 Task: Find connections with filter location Datong with filter topic #coacheswith filter profile language Potuguese with filter current company Ontario Teachers' Pension Plan with filter school Dr Akhilesh Das Gupta Institute of Technology & Management with filter industry Retail Appliances, Electrical, and Electronic Equipment with filter service category Editing with filter keywords title Receptionist
Action: Mouse moved to (469, 63)
Screenshot: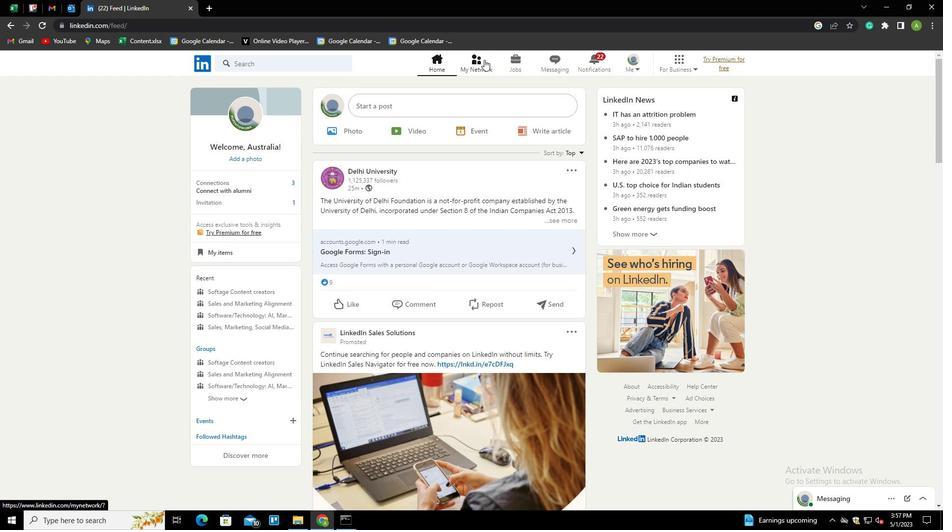 
Action: Mouse pressed left at (469, 63)
Screenshot: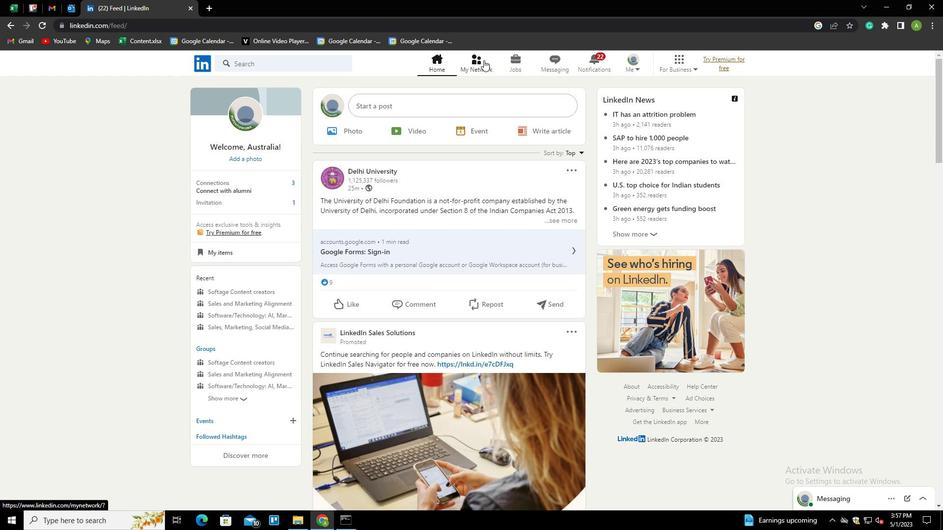 
Action: Mouse moved to (248, 112)
Screenshot: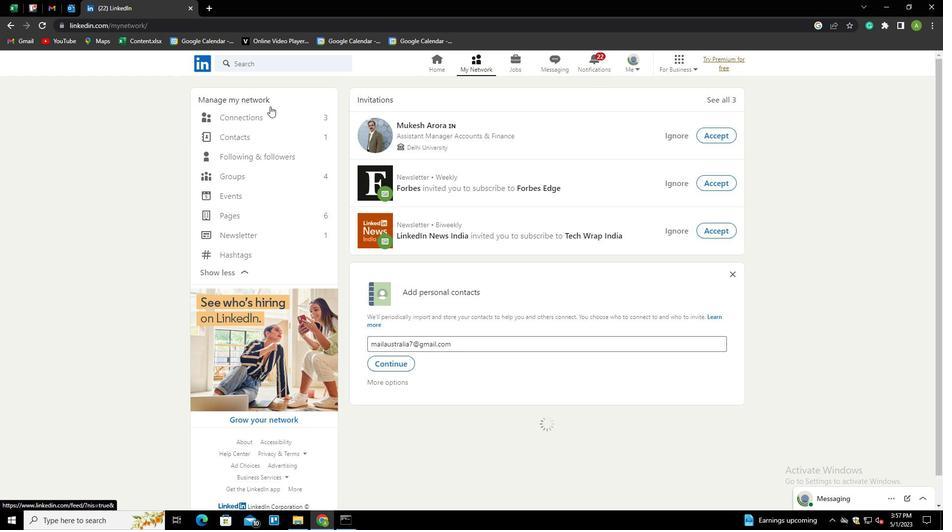 
Action: Mouse pressed left at (248, 112)
Screenshot: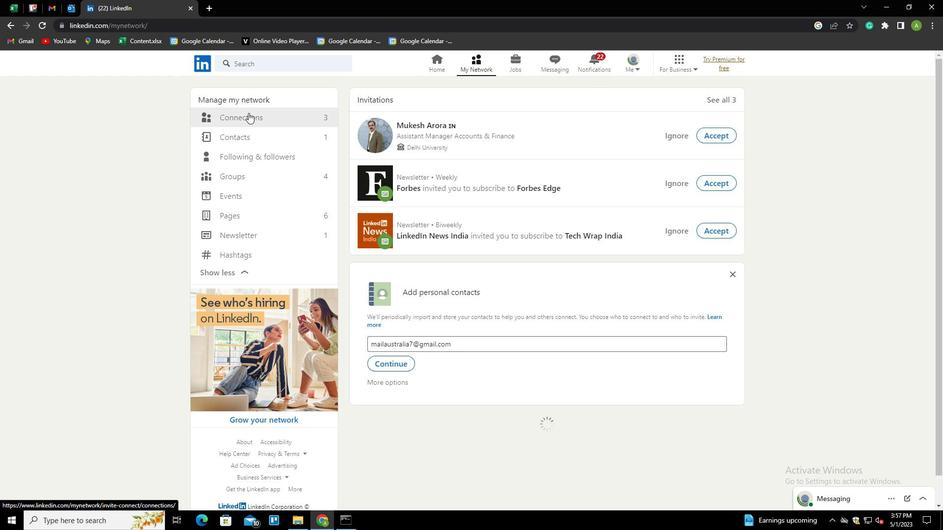 
Action: Mouse moved to (543, 118)
Screenshot: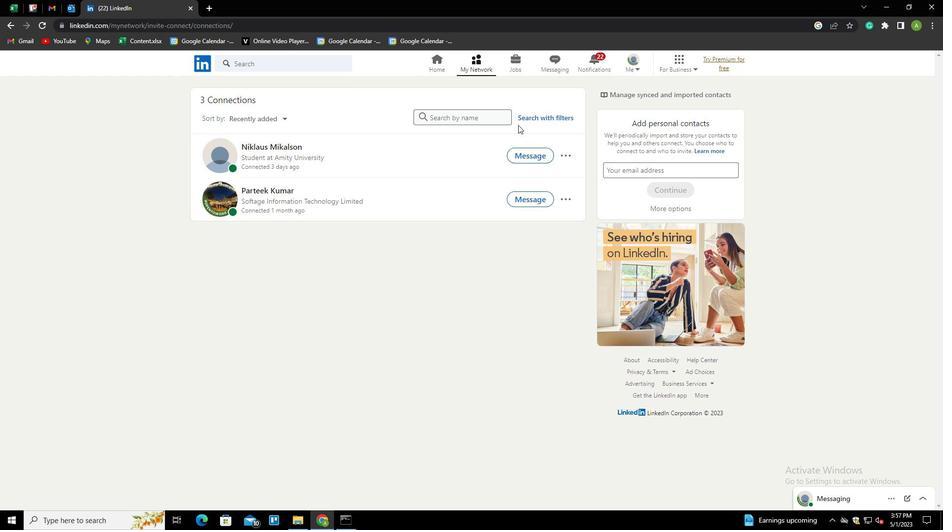 
Action: Mouse pressed left at (543, 118)
Screenshot: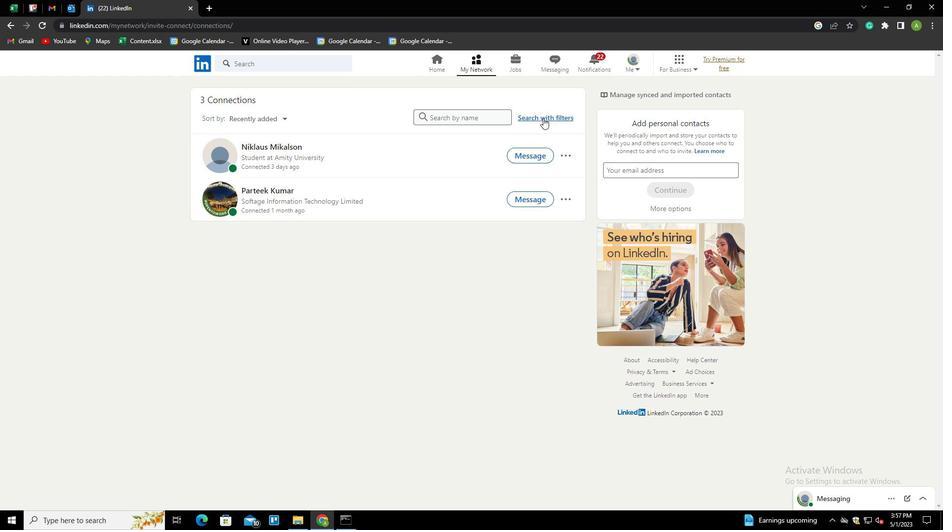 
Action: Mouse moved to (501, 89)
Screenshot: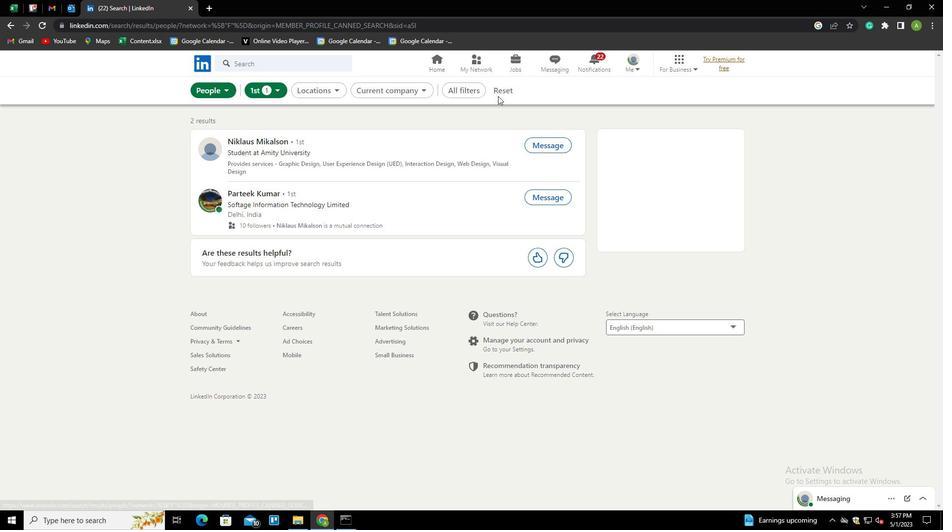 
Action: Mouse pressed left at (501, 89)
Screenshot: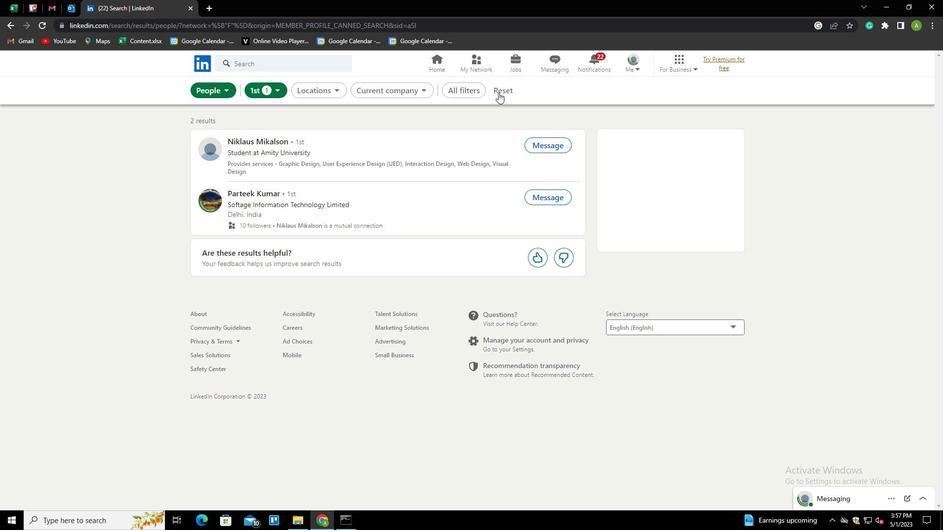 
Action: Mouse moved to (489, 90)
Screenshot: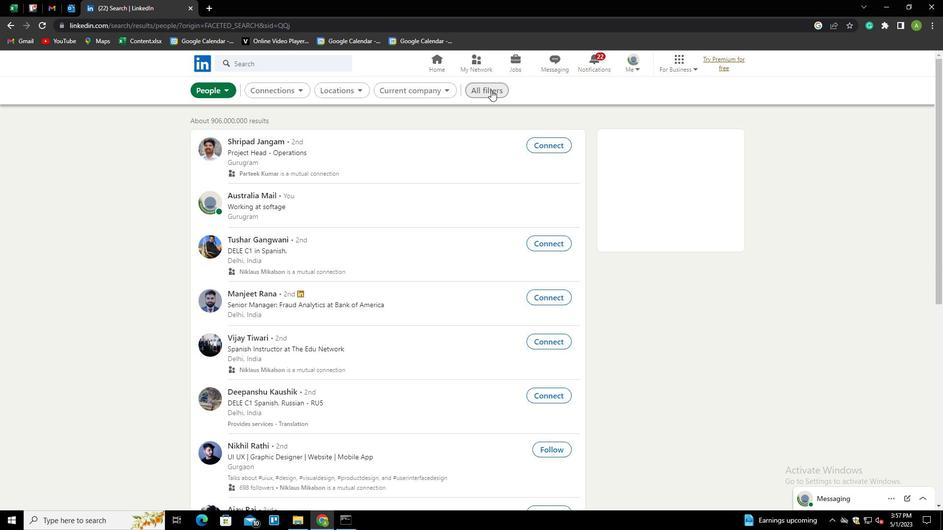 
Action: Mouse pressed left at (489, 90)
Screenshot: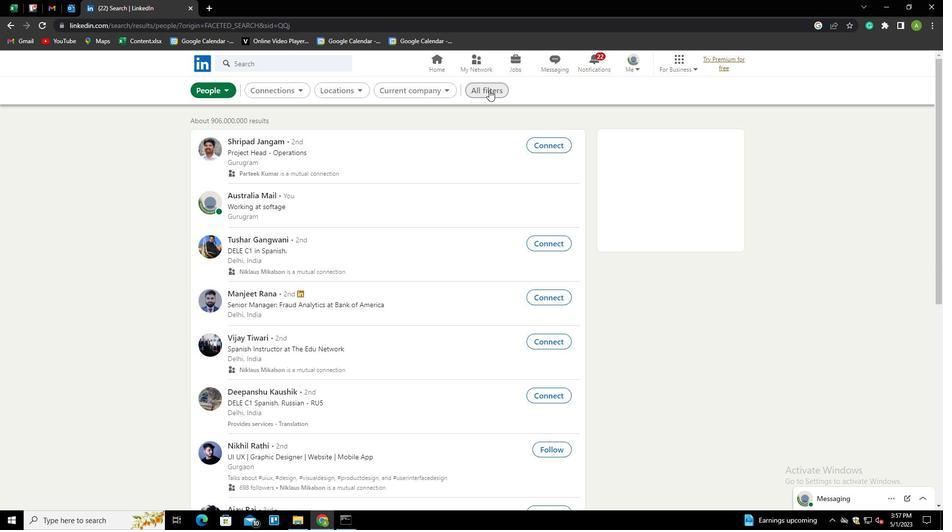 
Action: Mouse moved to (736, 213)
Screenshot: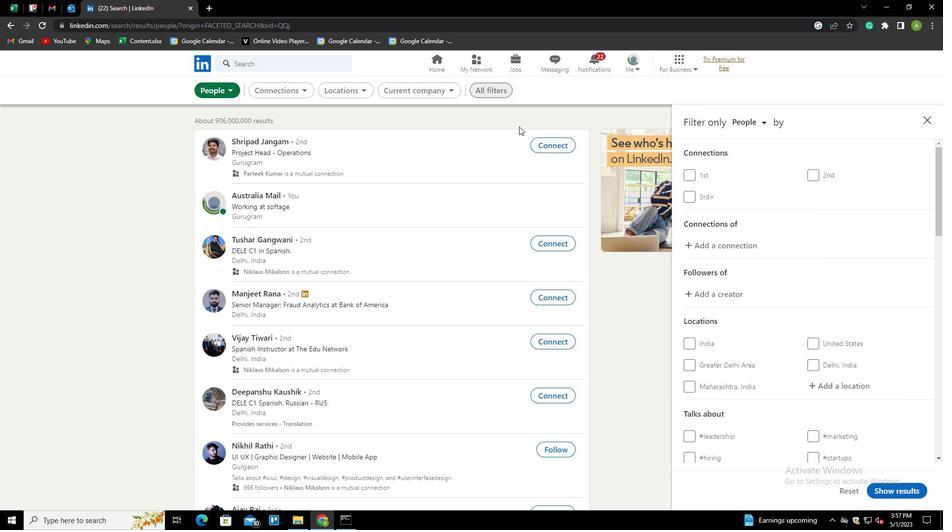 
Action: Mouse scrolled (736, 213) with delta (0, 0)
Screenshot: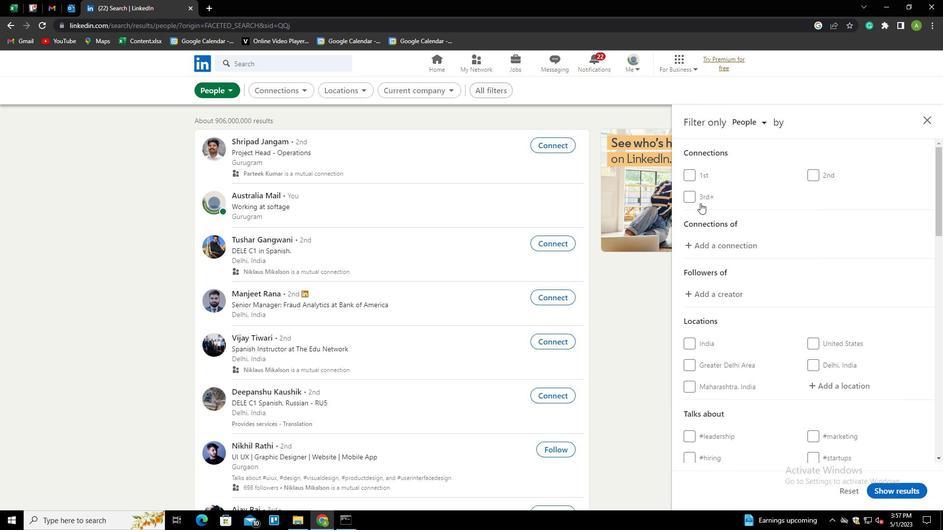 
Action: Mouse moved to (737, 214)
Screenshot: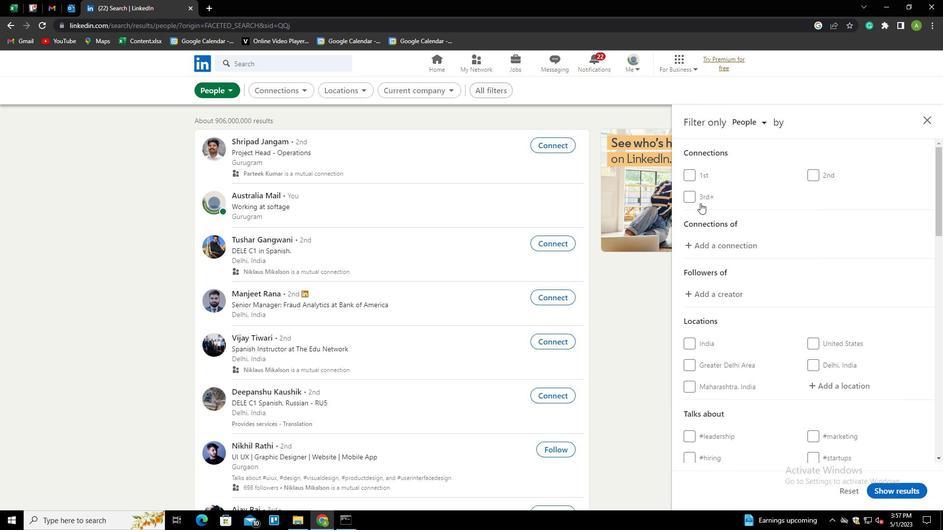 
Action: Mouse scrolled (737, 213) with delta (0, 0)
Screenshot: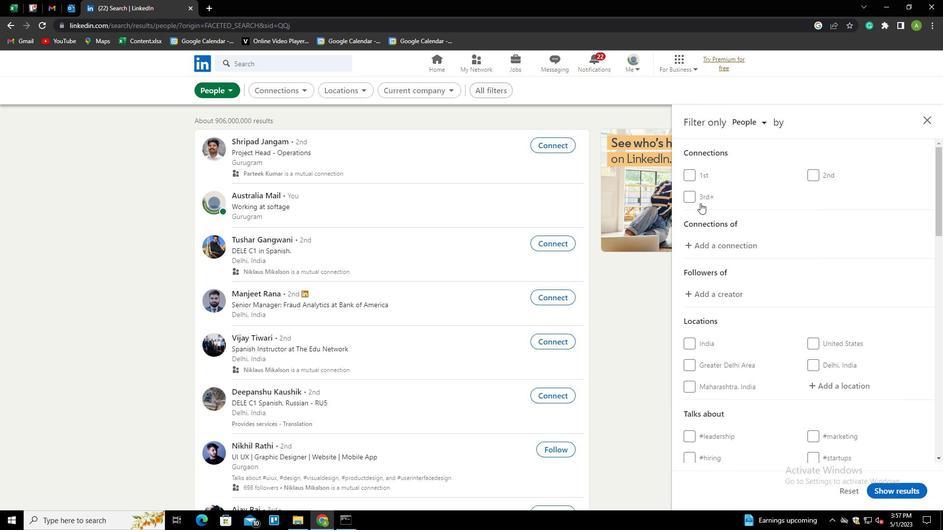 
Action: Mouse moved to (737, 214)
Screenshot: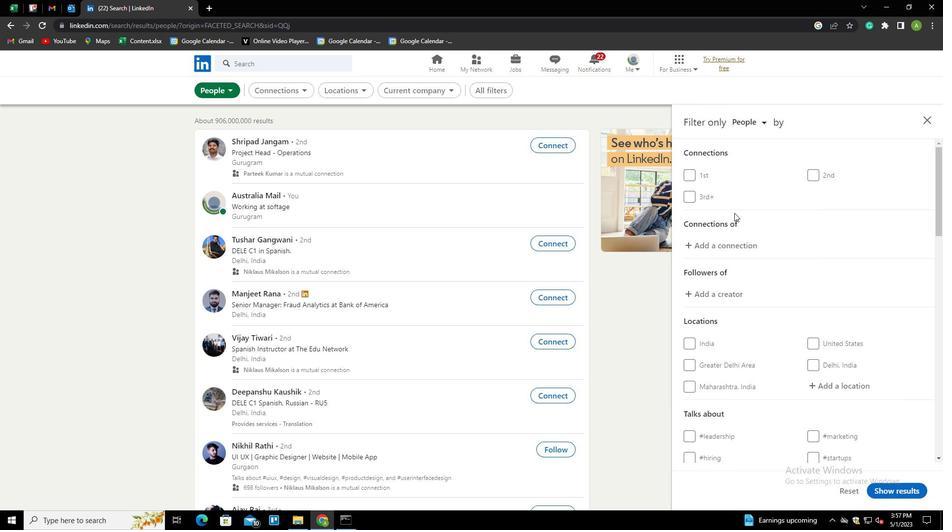 
Action: Mouse scrolled (737, 213) with delta (0, 0)
Screenshot: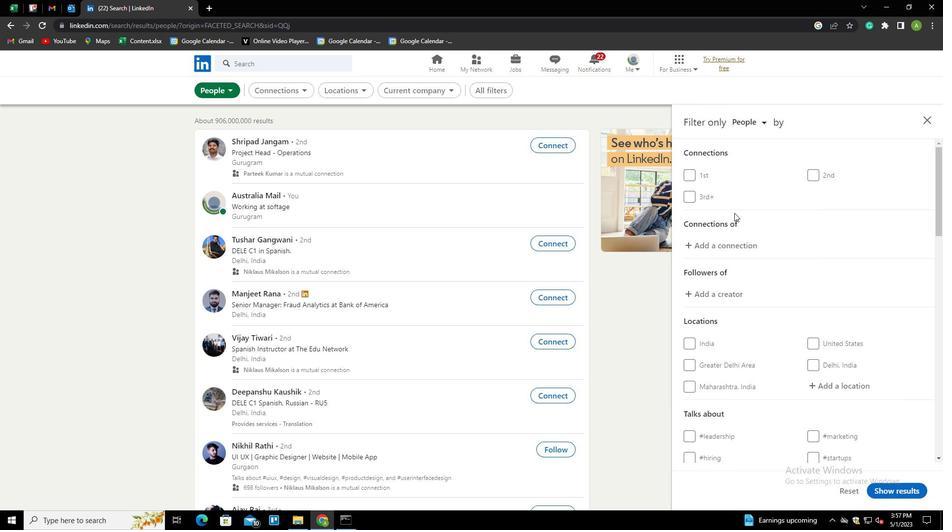 
Action: Mouse moved to (810, 240)
Screenshot: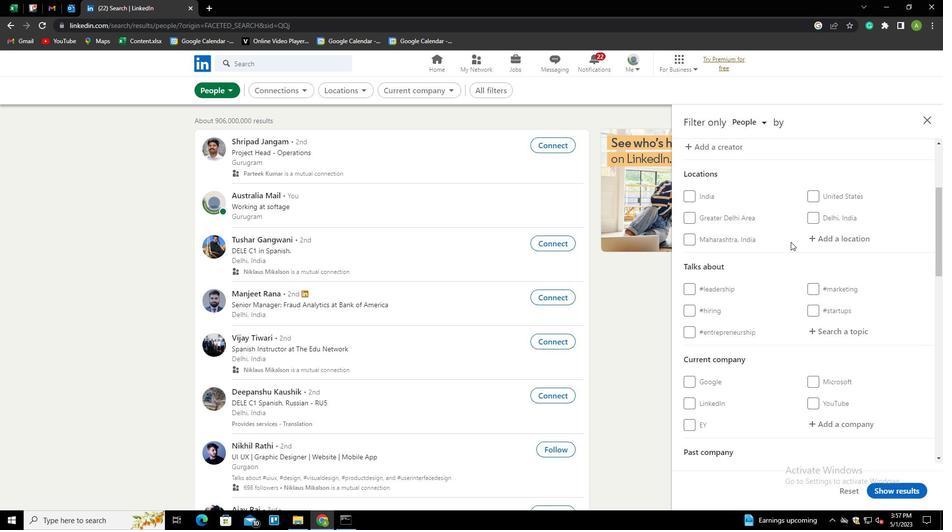 
Action: Mouse pressed left at (810, 240)
Screenshot: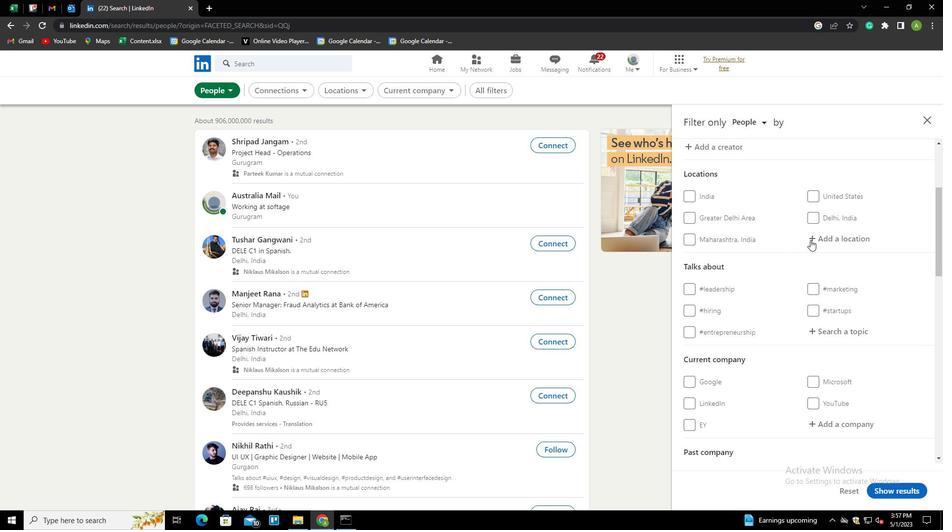 
Action: Mouse moved to (818, 238)
Screenshot: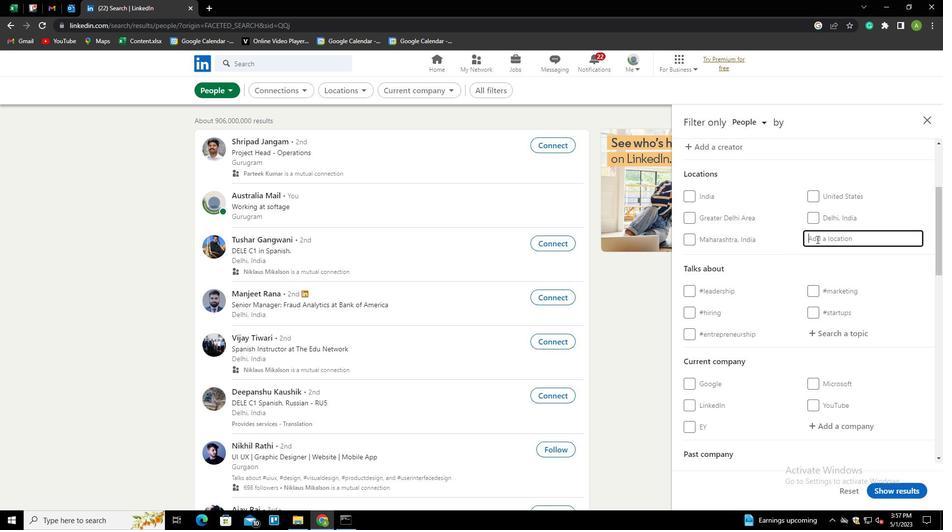 
Action: Mouse pressed left at (818, 238)
Screenshot: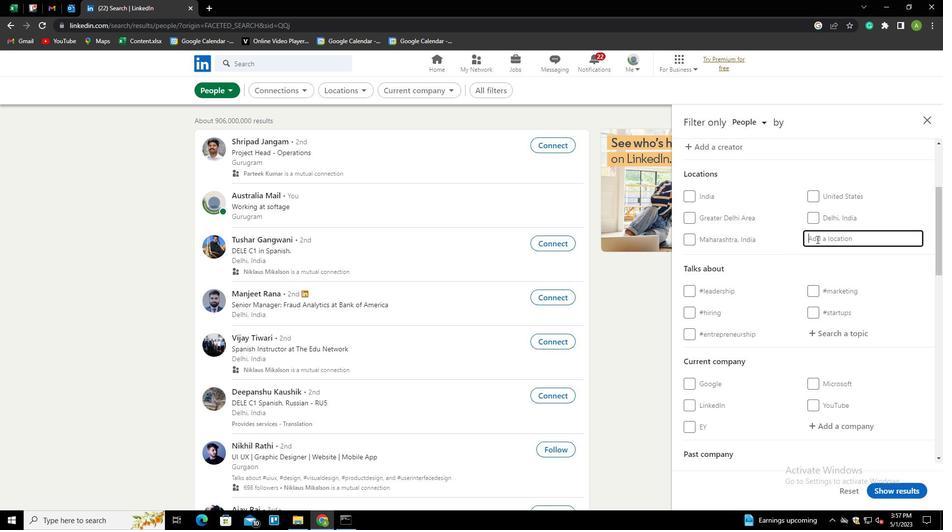 
Action: Mouse moved to (815, 237)
Screenshot: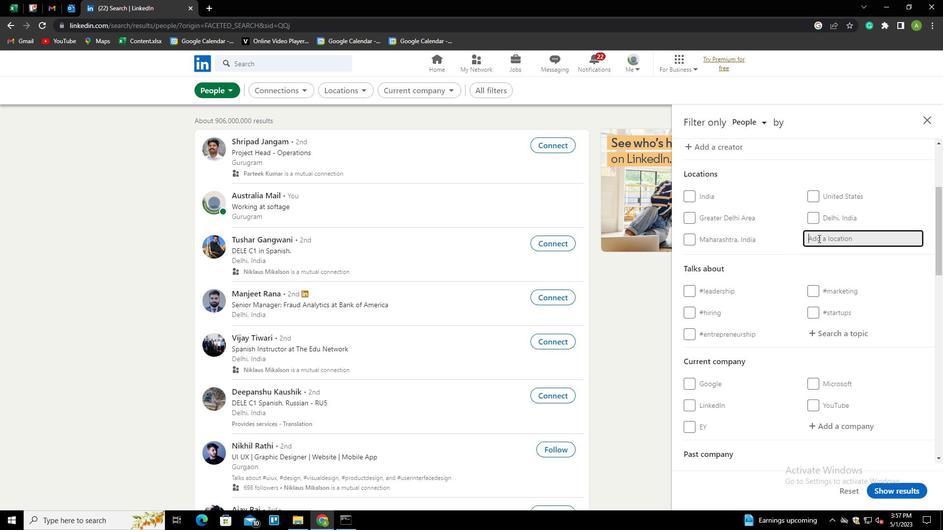 
Action: Key pressed <Key.shift>DATONG<Key.down><Key.enter>
Screenshot: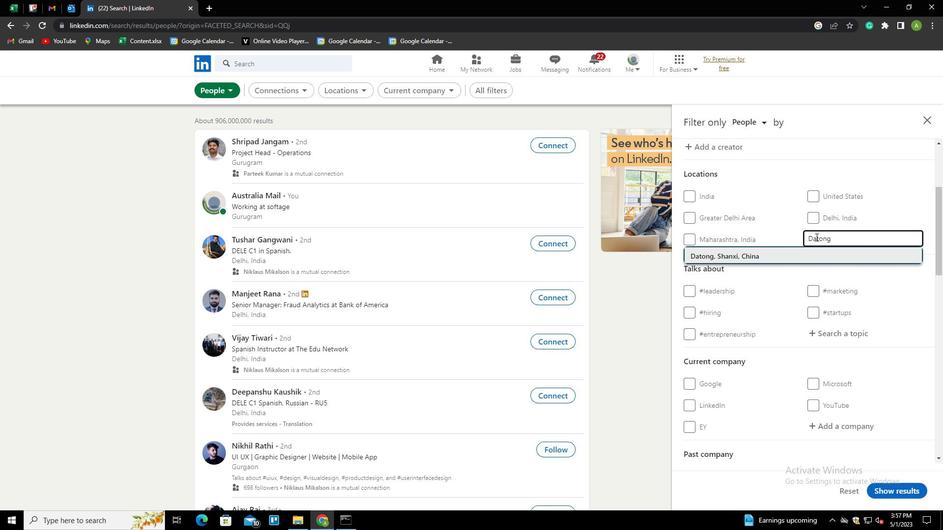 
Action: Mouse moved to (814, 238)
Screenshot: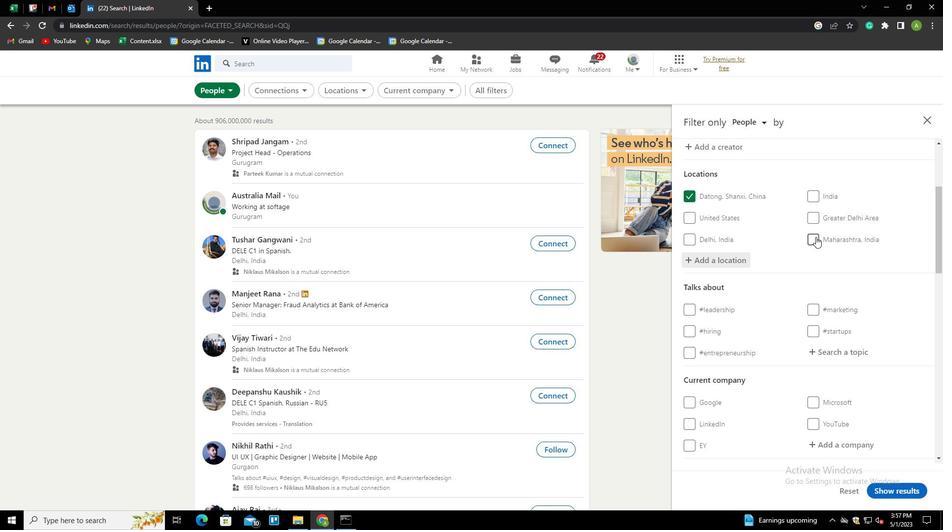 
Action: Mouse scrolled (814, 237) with delta (0, 0)
Screenshot: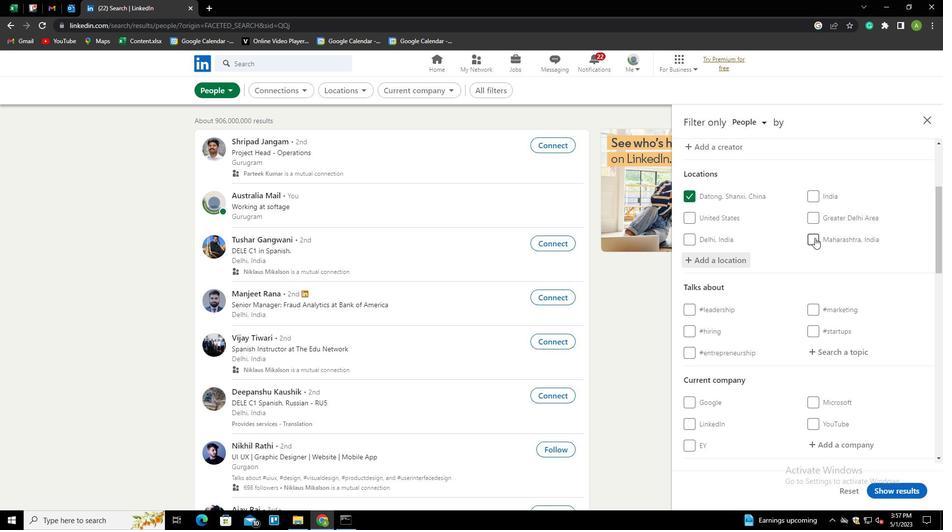 
Action: Mouse scrolled (814, 237) with delta (0, 0)
Screenshot: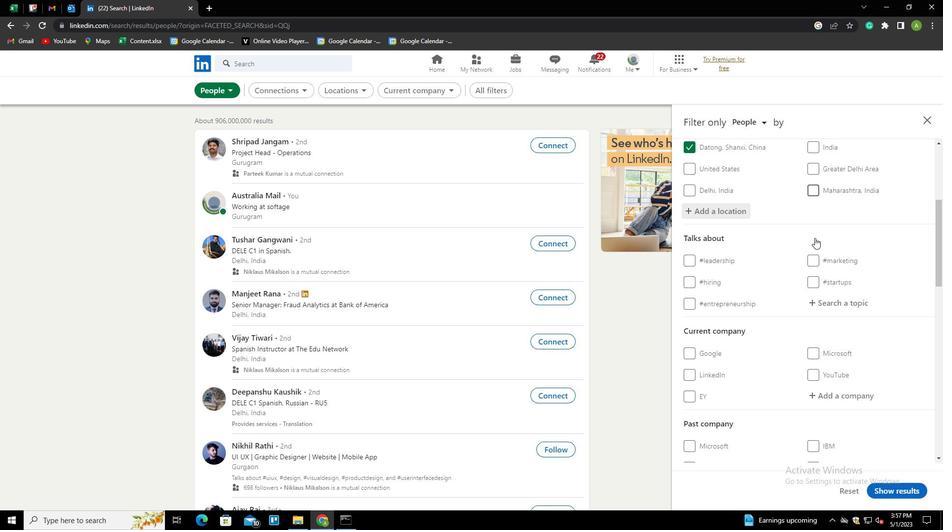 
Action: Mouse moved to (826, 253)
Screenshot: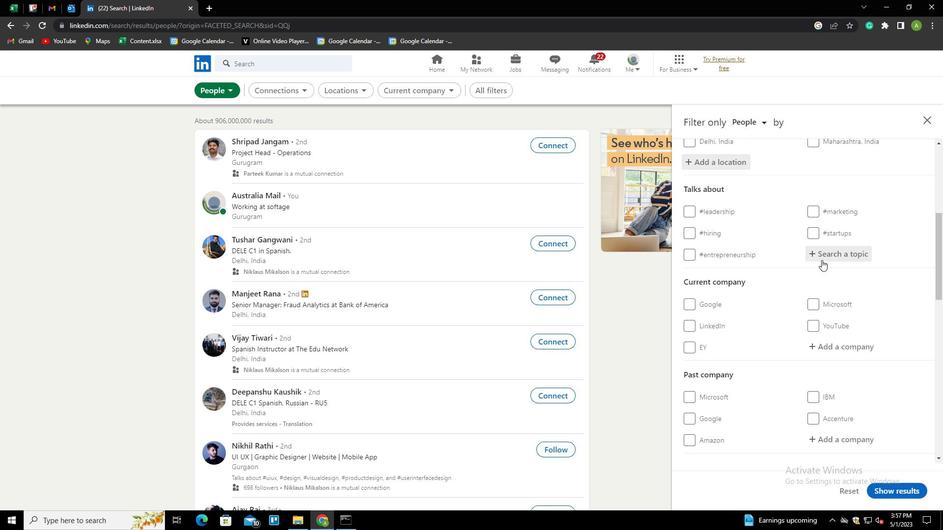 
Action: Mouse pressed left at (826, 253)
Screenshot: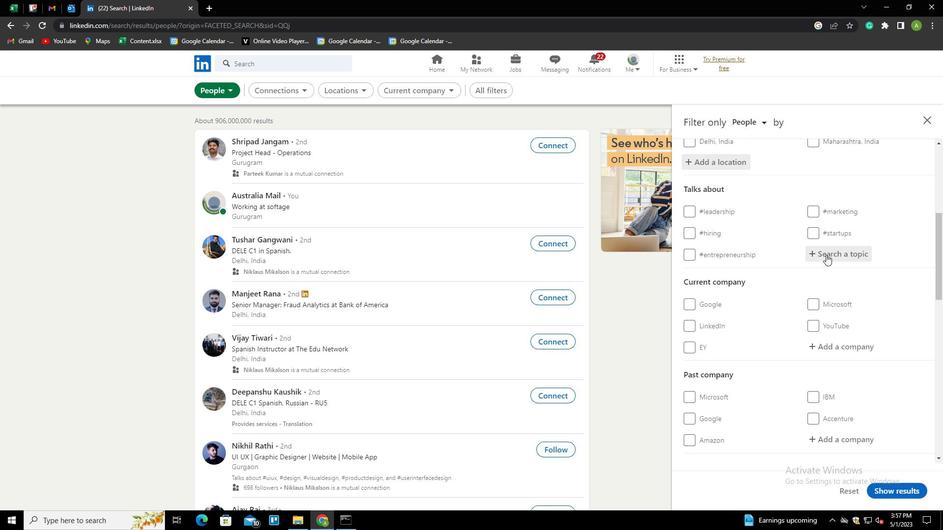 
Action: Mouse moved to (826, 253)
Screenshot: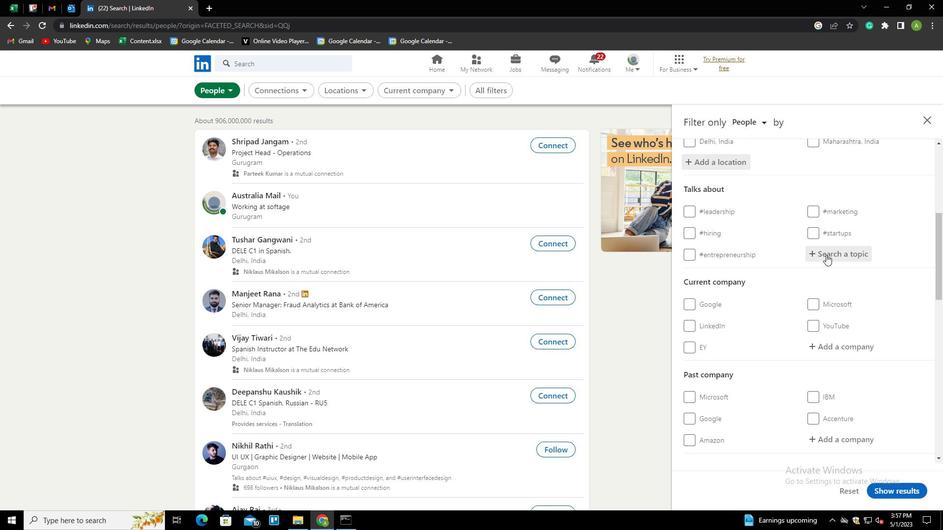 
Action: Key pressed COACHES<Key.down><Key.enter>
Screenshot: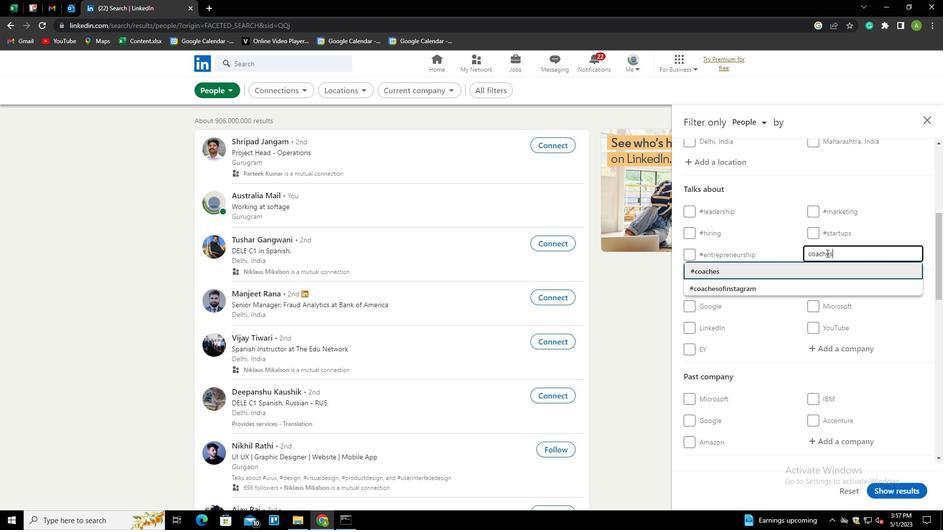 
Action: Mouse scrolled (826, 252) with delta (0, 0)
Screenshot: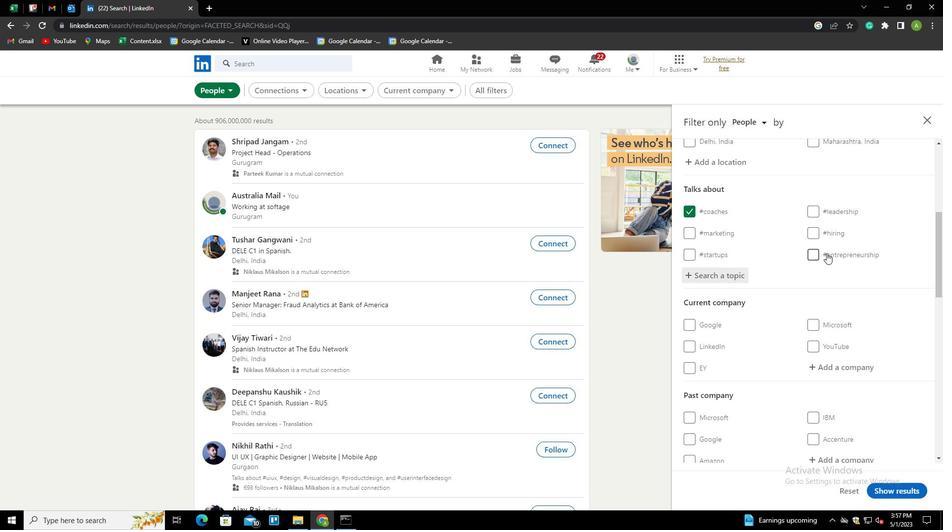 
Action: Mouse scrolled (826, 252) with delta (0, 0)
Screenshot: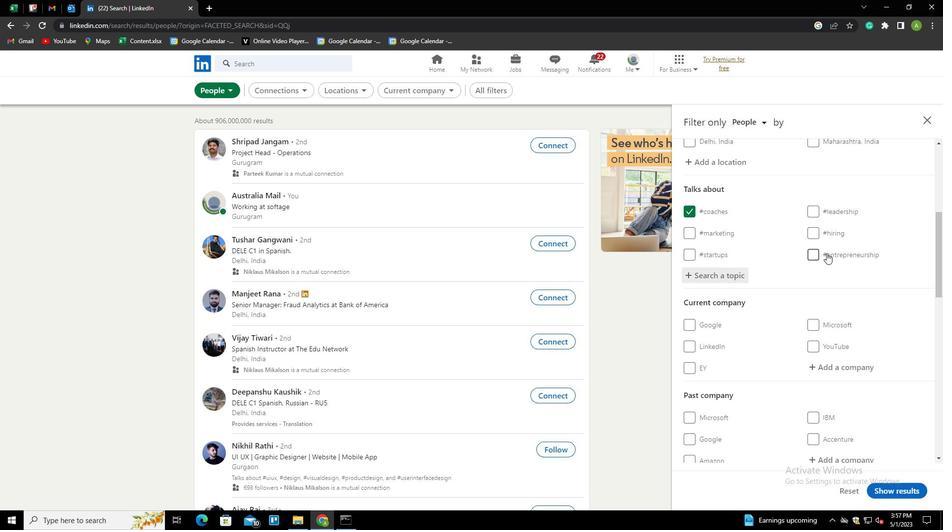 
Action: Mouse scrolled (826, 252) with delta (0, 0)
Screenshot: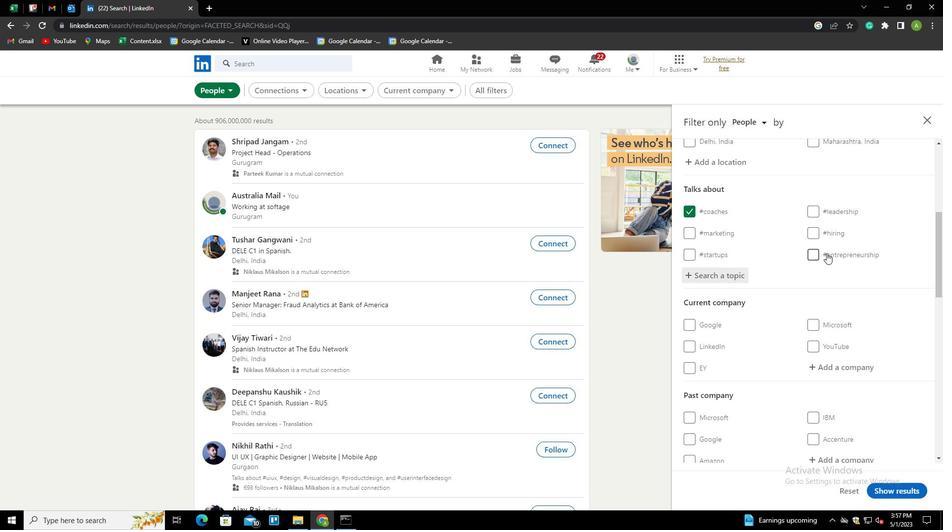 
Action: Mouse scrolled (826, 252) with delta (0, 0)
Screenshot: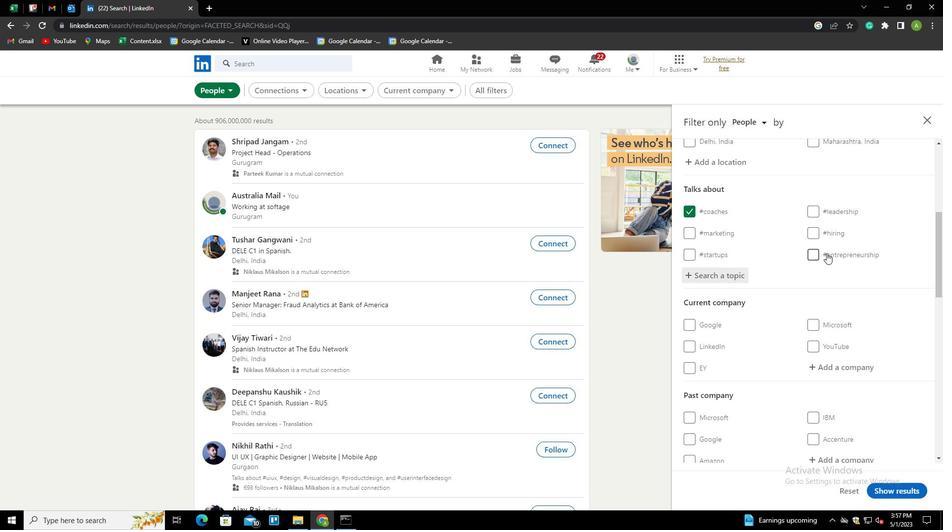 
Action: Mouse scrolled (826, 252) with delta (0, 0)
Screenshot: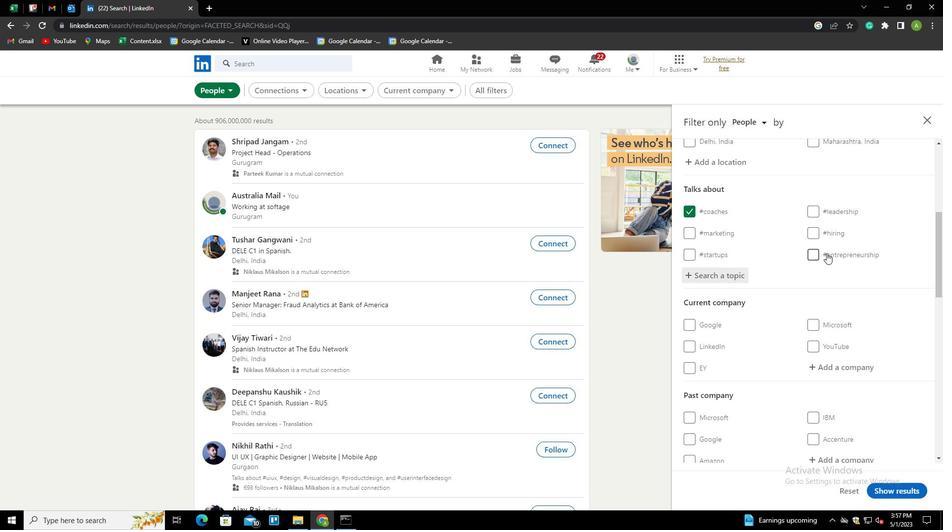 
Action: Mouse scrolled (826, 252) with delta (0, 0)
Screenshot: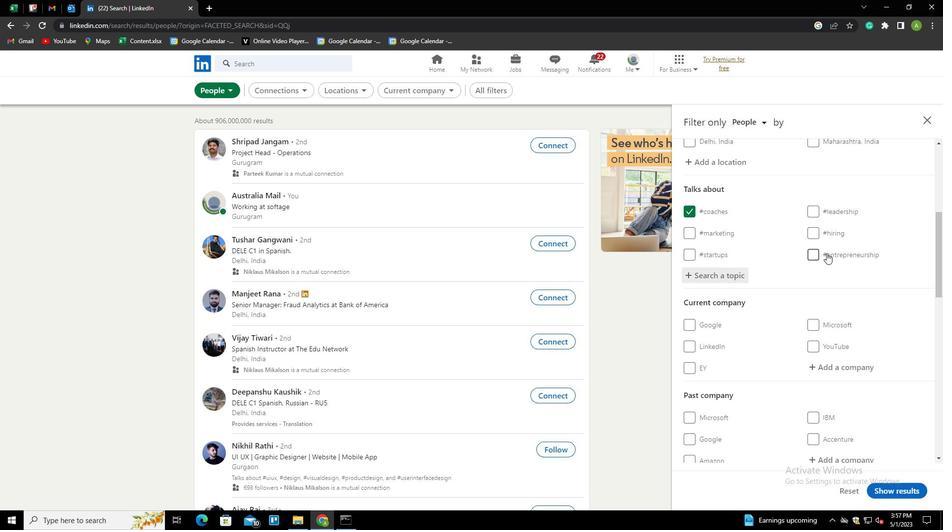 
Action: Mouse scrolled (826, 252) with delta (0, 0)
Screenshot: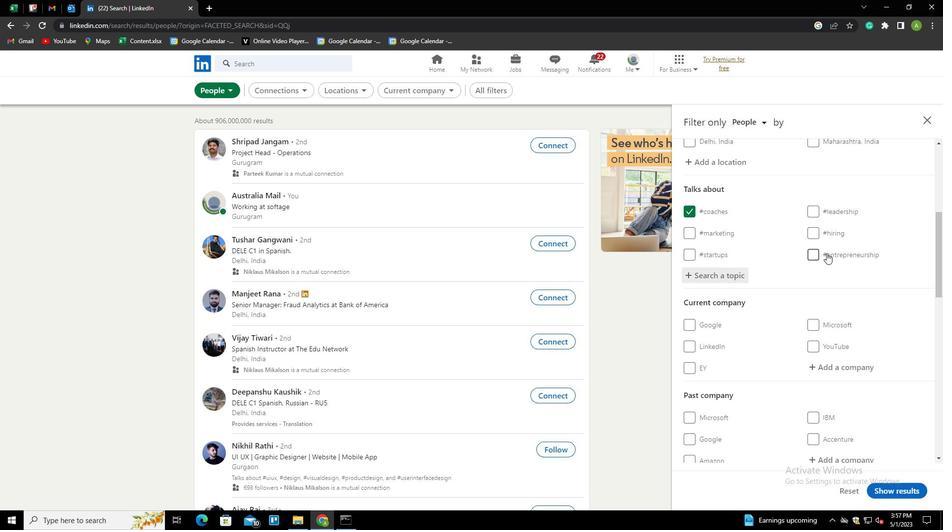 
Action: Mouse moved to (813, 401)
Screenshot: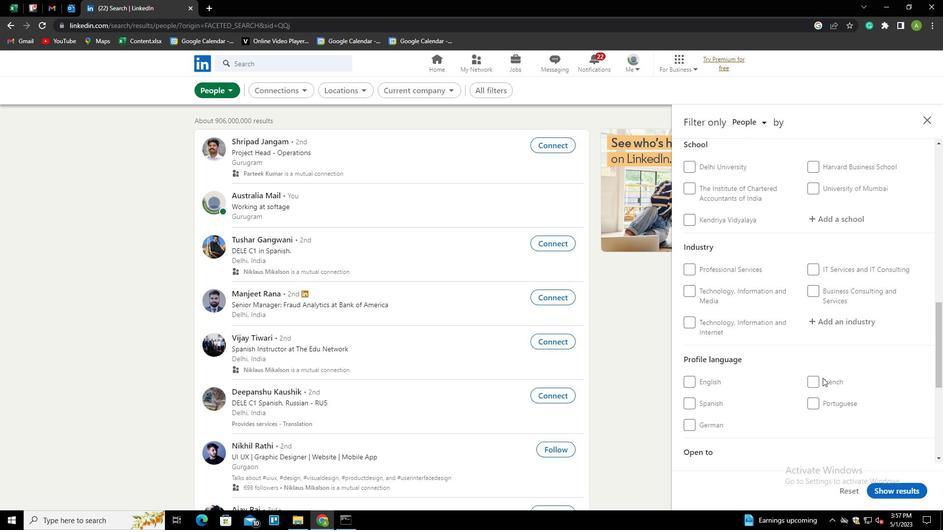
Action: Mouse pressed left at (813, 401)
Screenshot: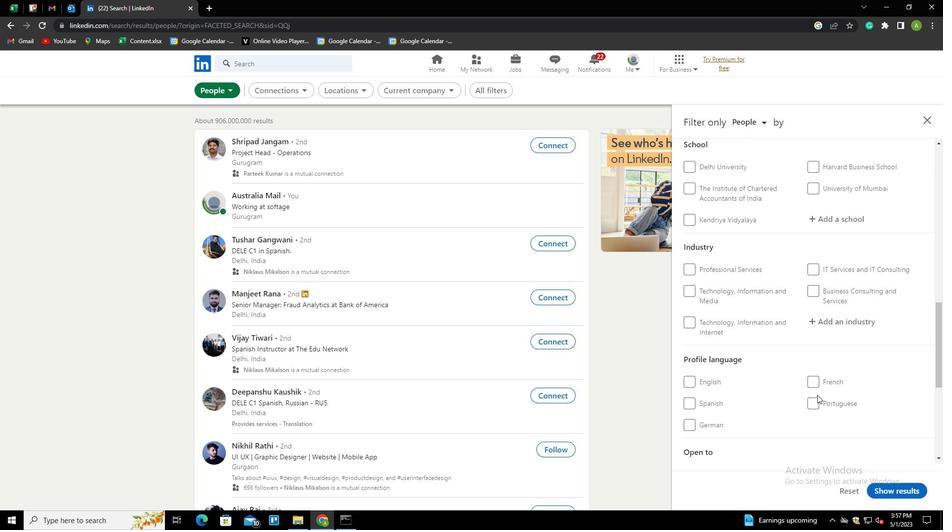 
Action: Mouse moved to (864, 361)
Screenshot: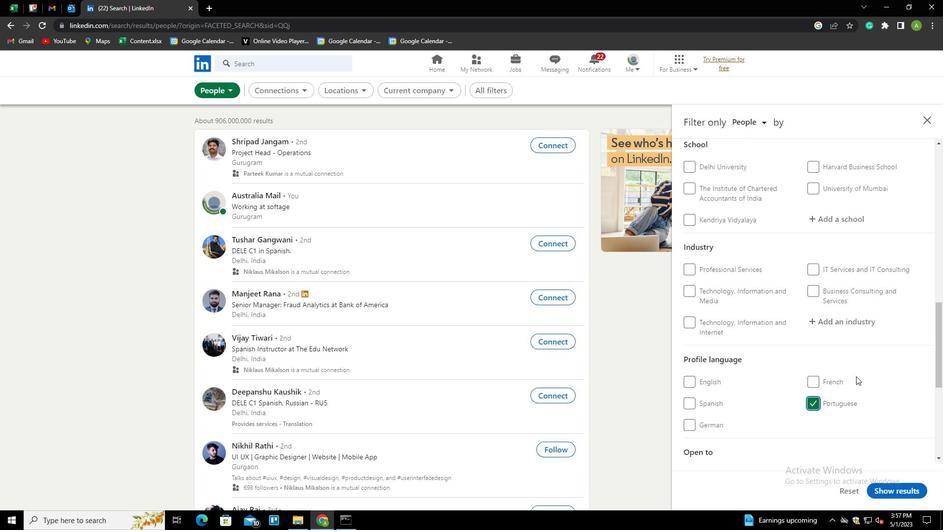 
Action: Mouse scrolled (864, 361) with delta (0, 0)
Screenshot: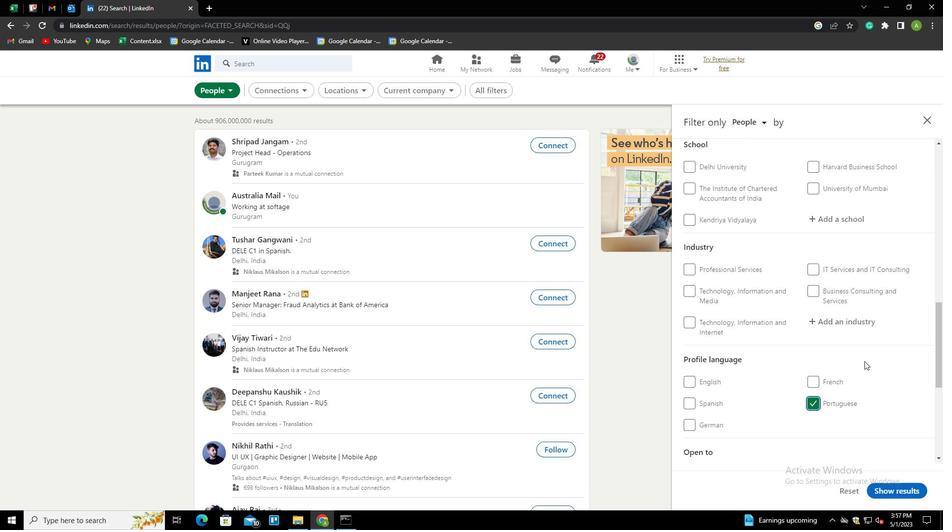 
Action: Mouse scrolled (864, 361) with delta (0, 0)
Screenshot: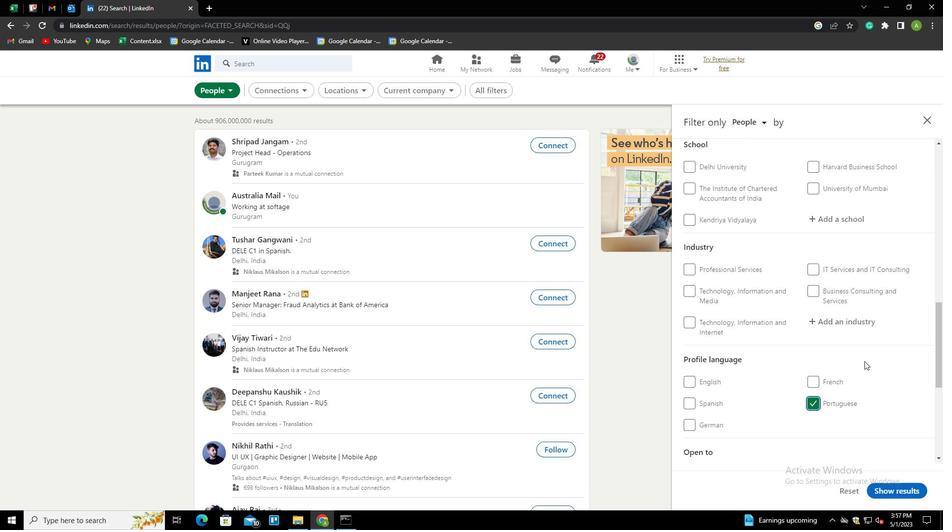 
Action: Mouse scrolled (864, 361) with delta (0, 0)
Screenshot: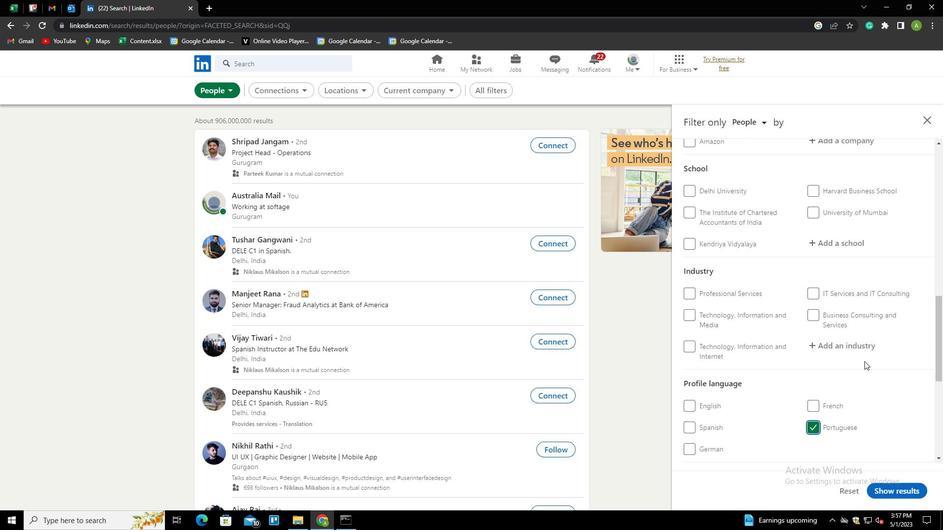
Action: Mouse scrolled (864, 361) with delta (0, 0)
Screenshot: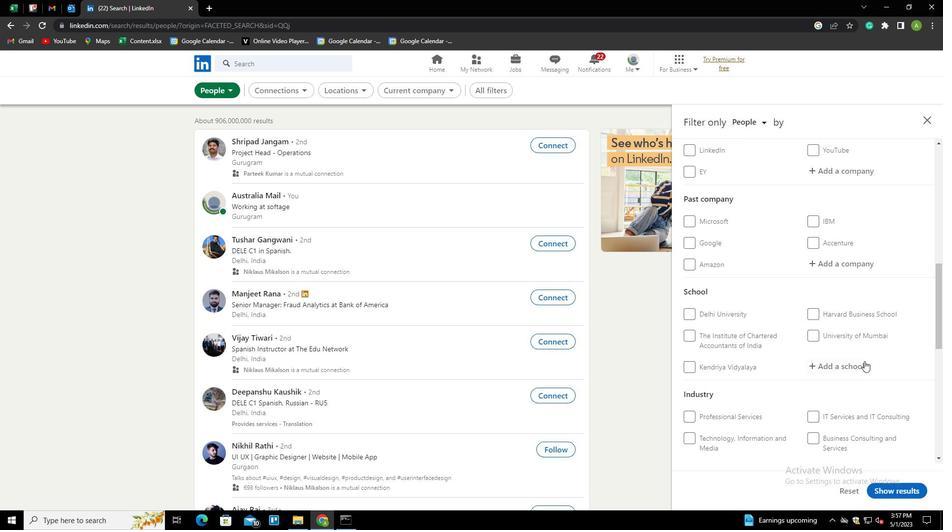 
Action: Mouse scrolled (864, 361) with delta (0, 0)
Screenshot: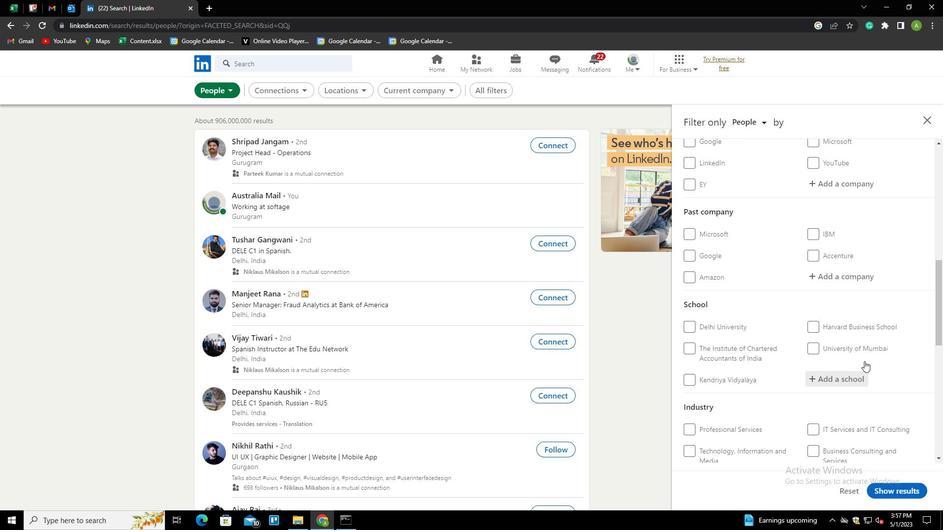 
Action: Mouse scrolled (864, 361) with delta (0, 0)
Screenshot: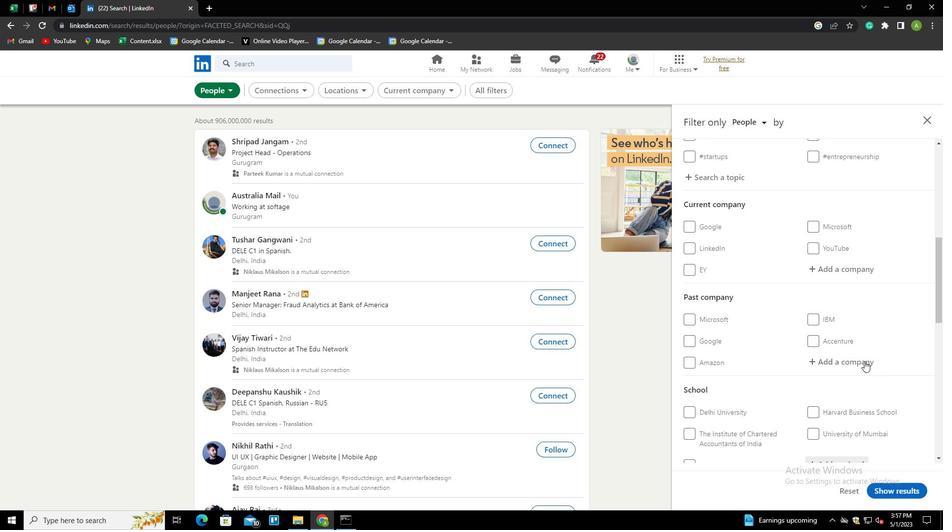 
Action: Mouse moved to (836, 318)
Screenshot: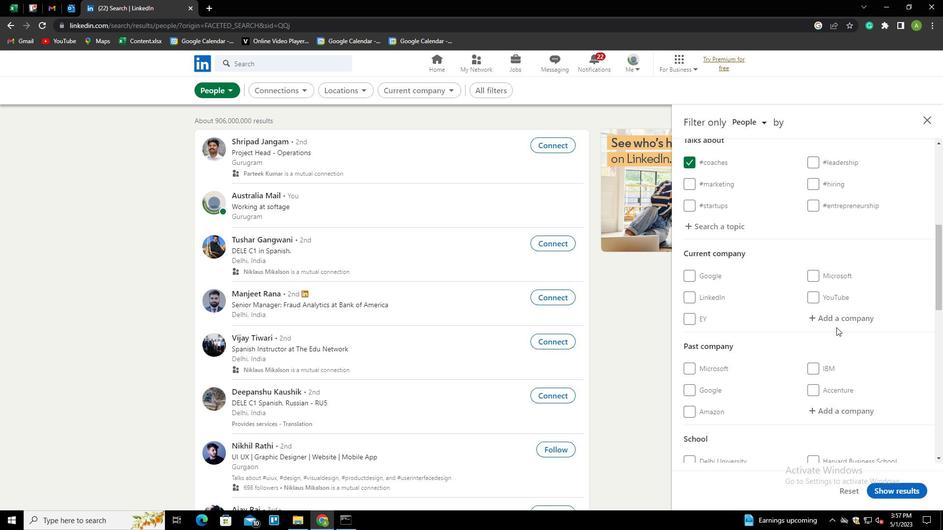 
Action: Mouse pressed left at (836, 318)
Screenshot: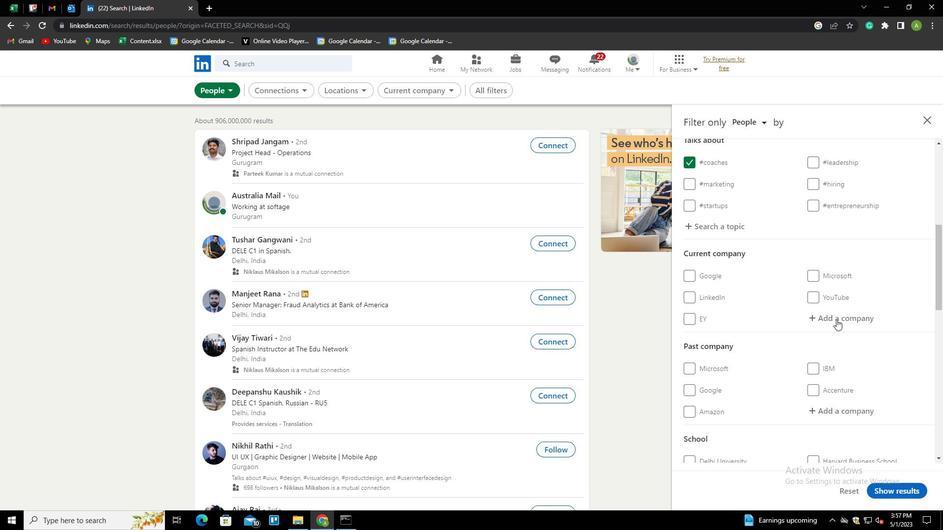 
Action: Key pressed <Key.shift>ONTARIO<Key.down><Key.enter>
Screenshot: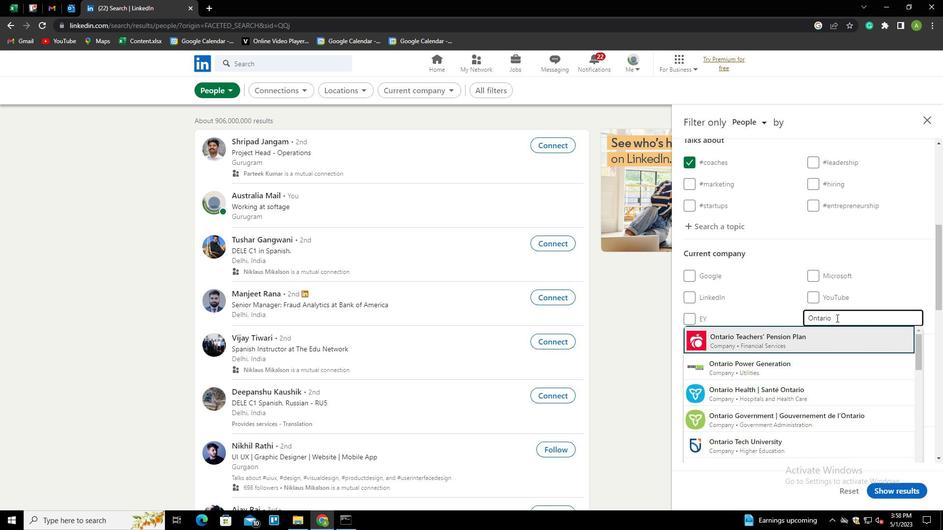 
Action: Mouse scrolled (836, 317) with delta (0, 0)
Screenshot: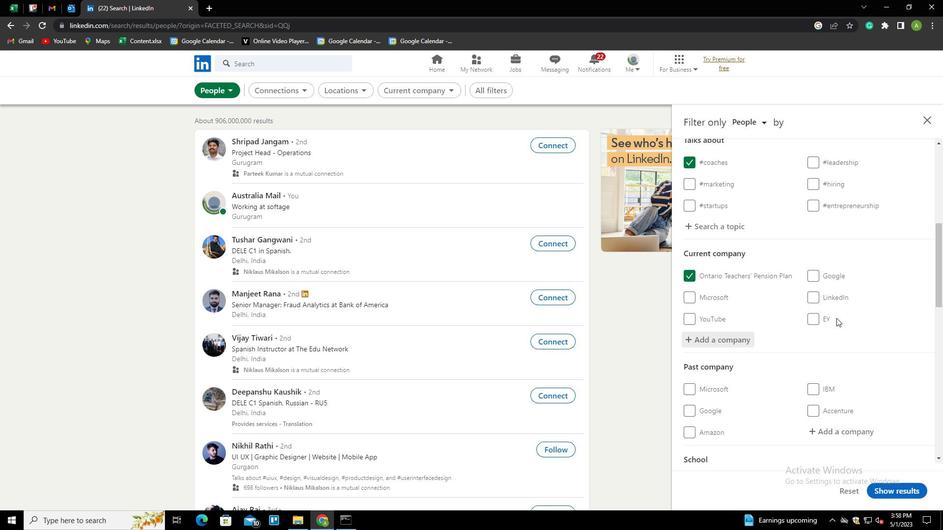 
Action: Mouse scrolled (836, 317) with delta (0, 0)
Screenshot: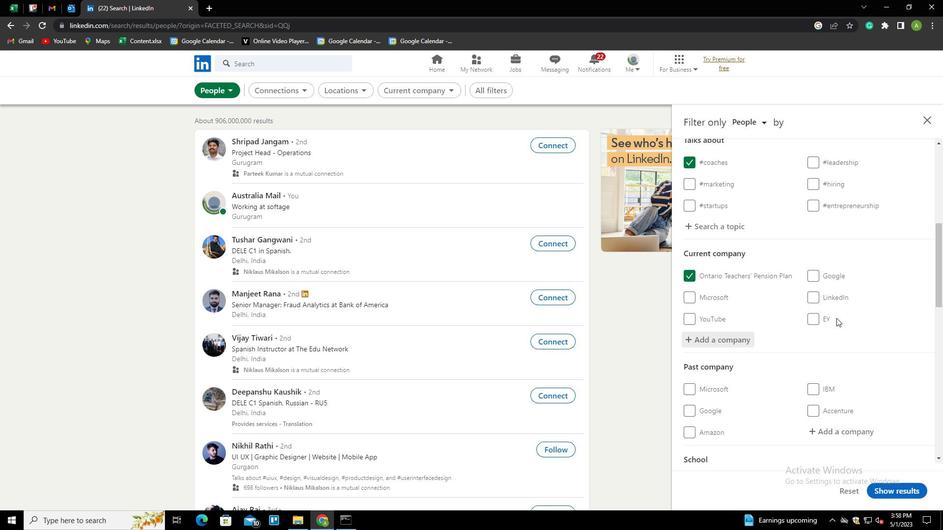 
Action: Mouse scrolled (836, 317) with delta (0, 0)
Screenshot: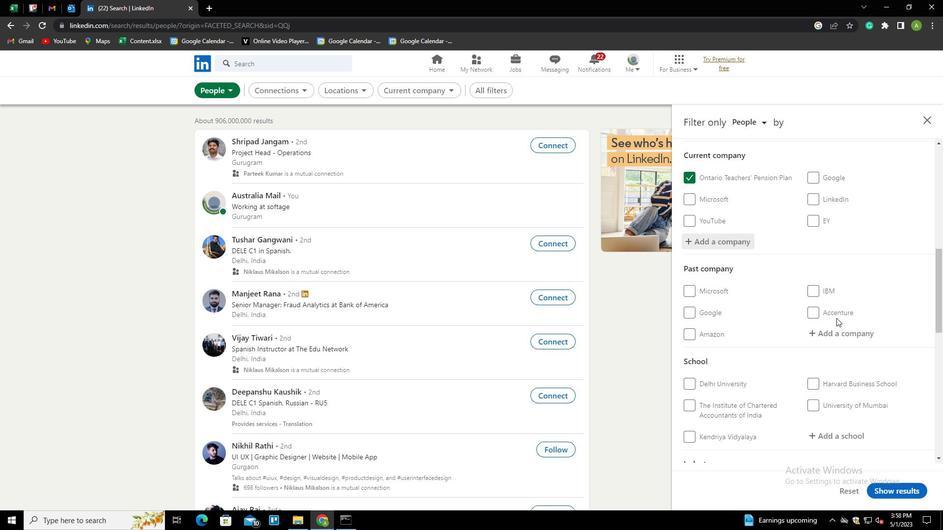 
Action: Mouse scrolled (836, 317) with delta (0, 0)
Screenshot: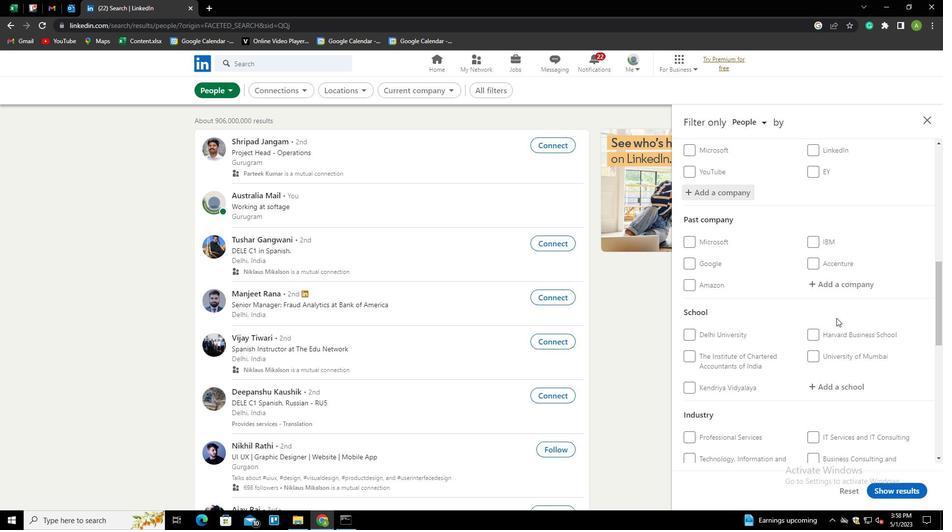 
Action: Mouse moved to (835, 337)
Screenshot: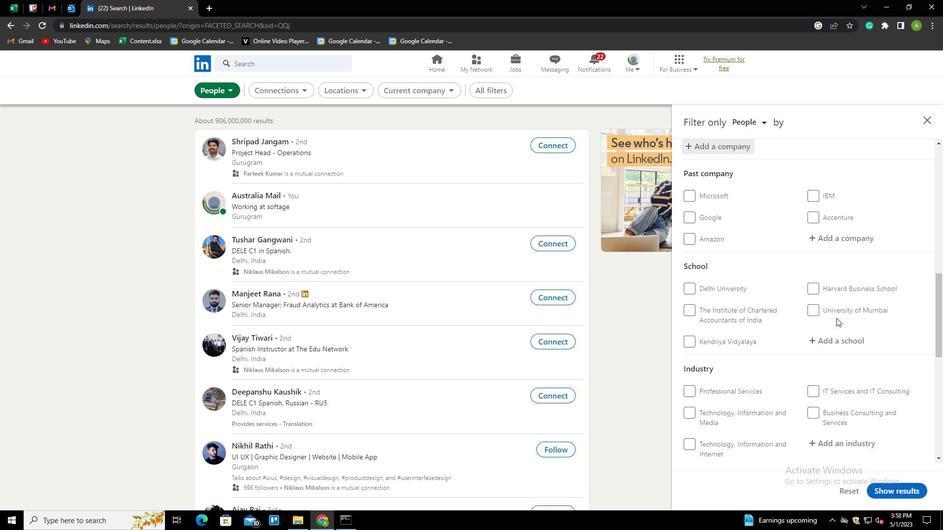 
Action: Mouse pressed left at (835, 337)
Screenshot: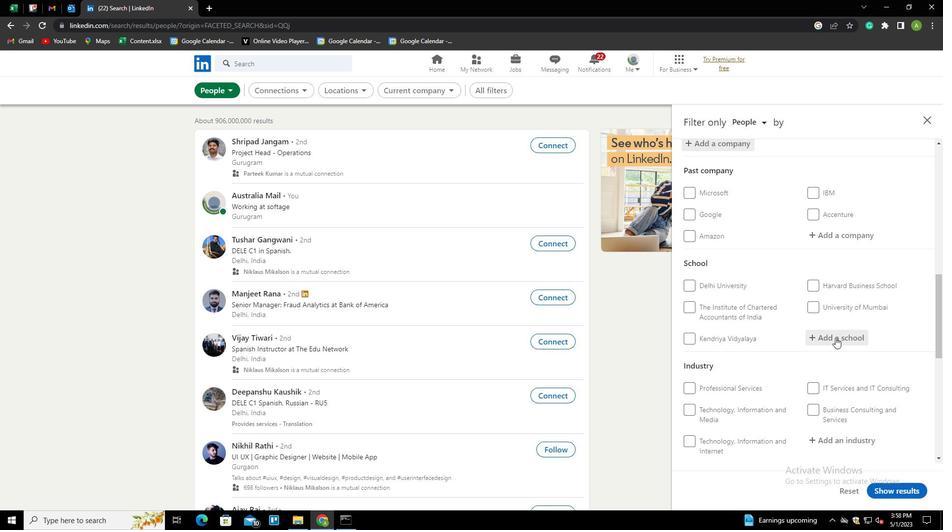 
Action: Mouse pressed left at (835, 337)
Screenshot: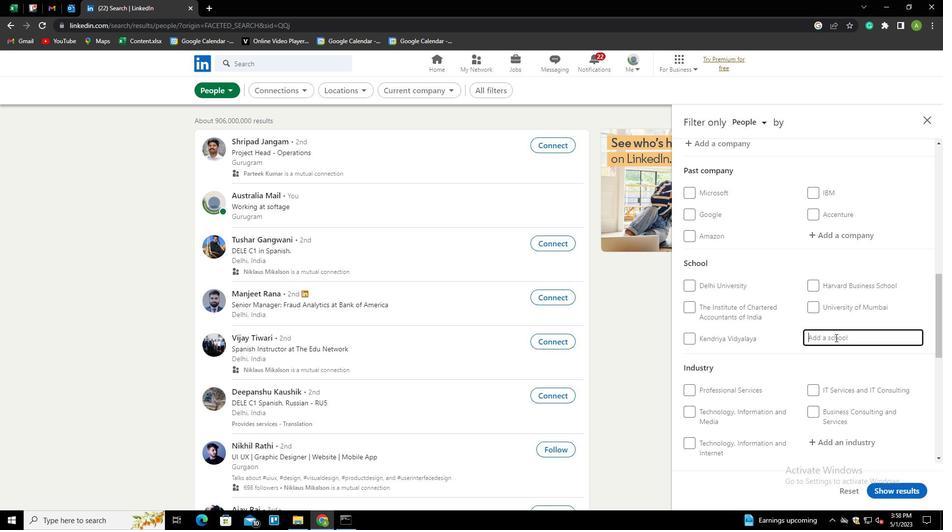 
Action: Mouse moved to (835, 337)
Screenshot: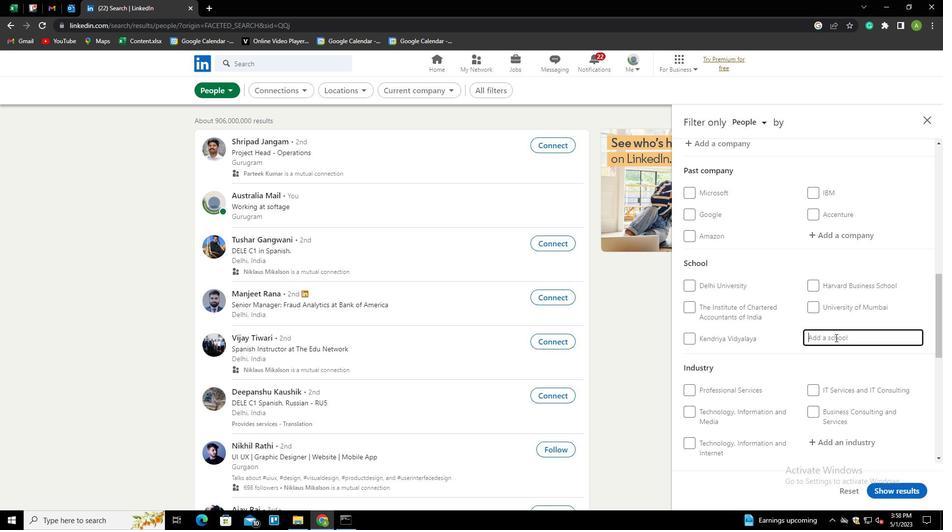 
Action: Key pressed <Key.shift><Key.shift><Key.shift><Key.shift><Key.shift><Key.shift><Key.shift><Key.shift>DR<Key.space><Key.shift>AK<Key.down><Key.enter>
Screenshot: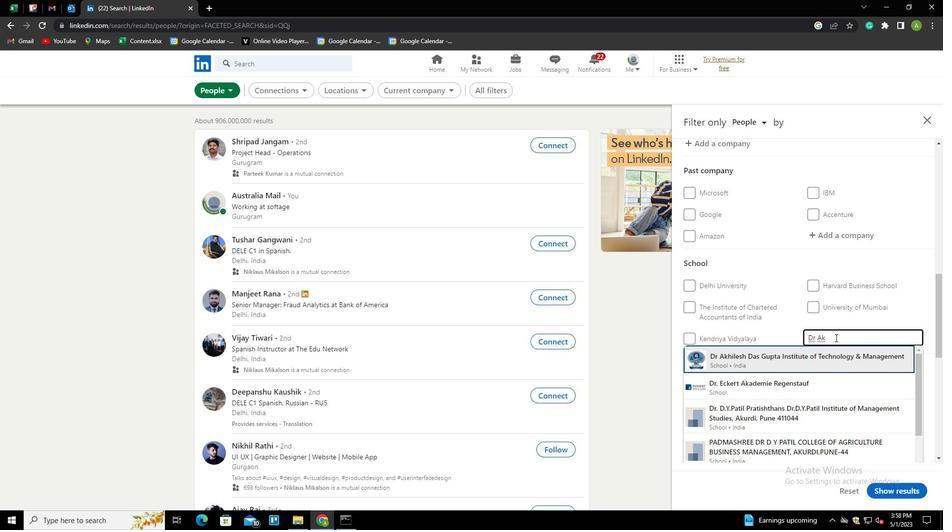 
Action: Mouse moved to (795, 318)
Screenshot: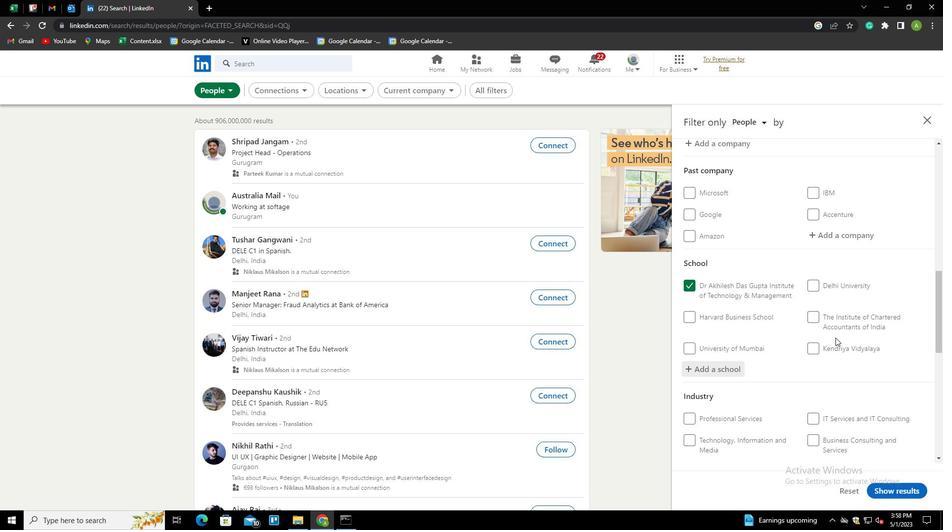 
Action: Mouse scrolled (795, 317) with delta (0, 0)
Screenshot: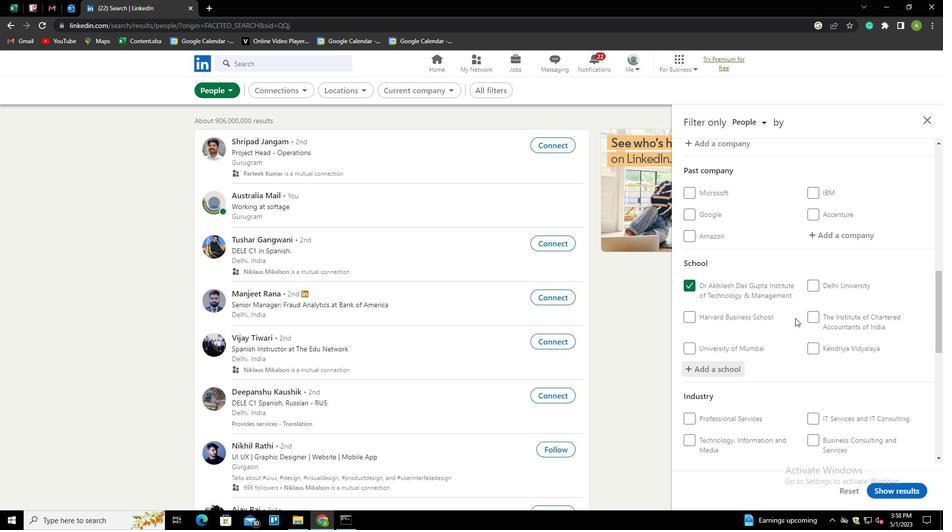 
Action: Mouse scrolled (795, 317) with delta (0, 0)
Screenshot: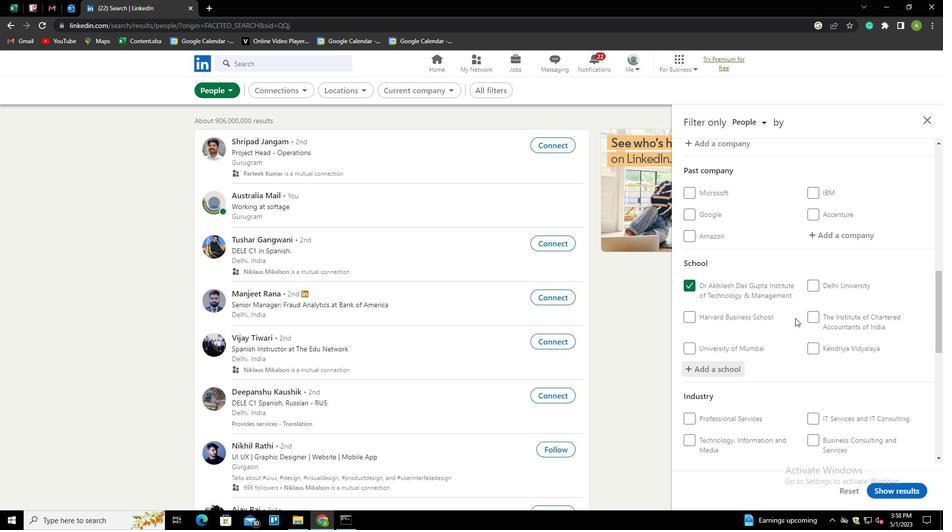 
Action: Mouse scrolled (795, 317) with delta (0, 0)
Screenshot: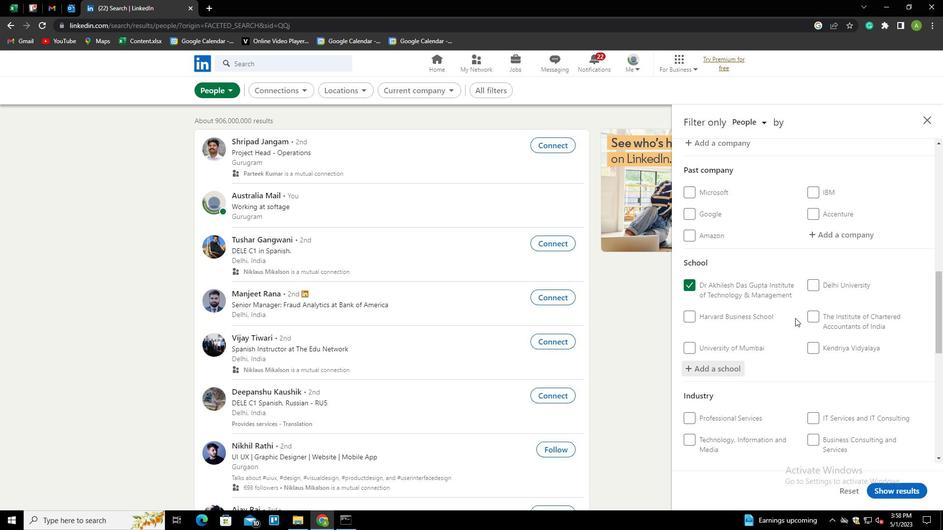 
Action: Mouse scrolled (795, 317) with delta (0, 0)
Screenshot: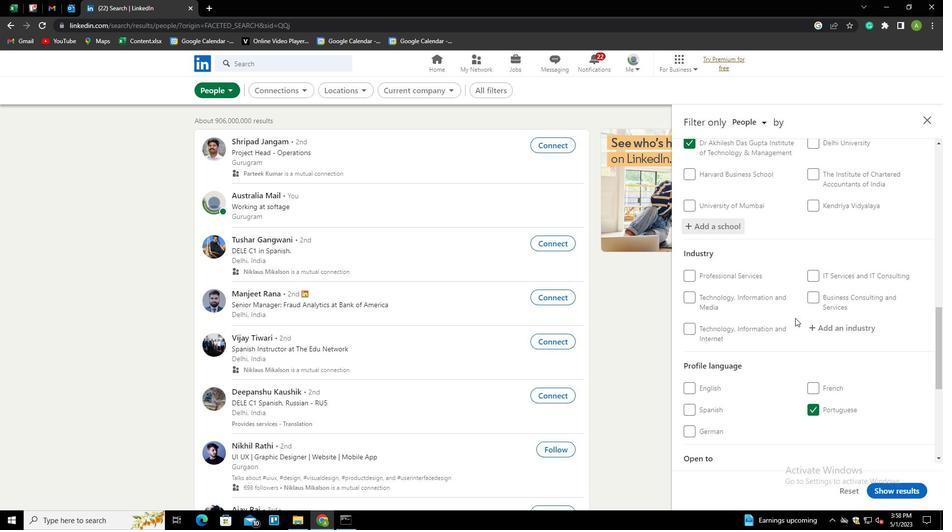 
Action: Mouse moved to (825, 270)
Screenshot: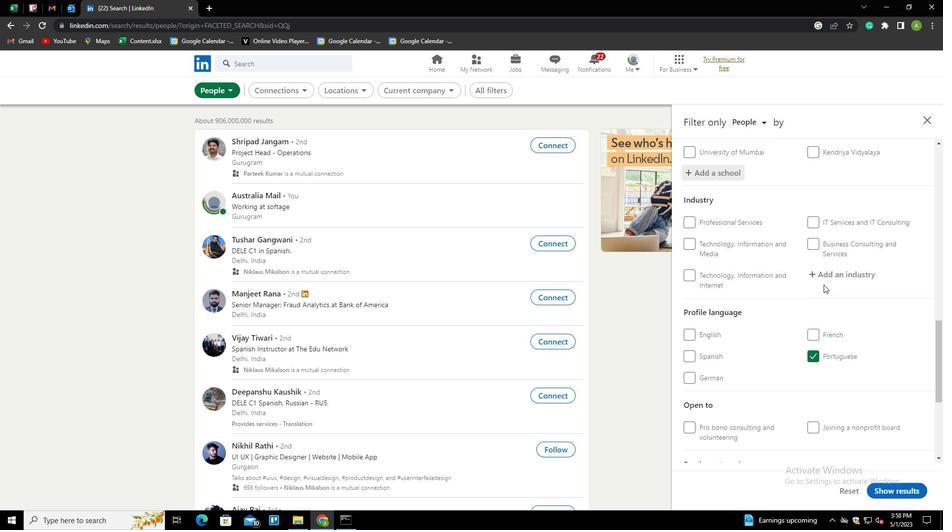 
Action: Mouse pressed left at (825, 270)
Screenshot: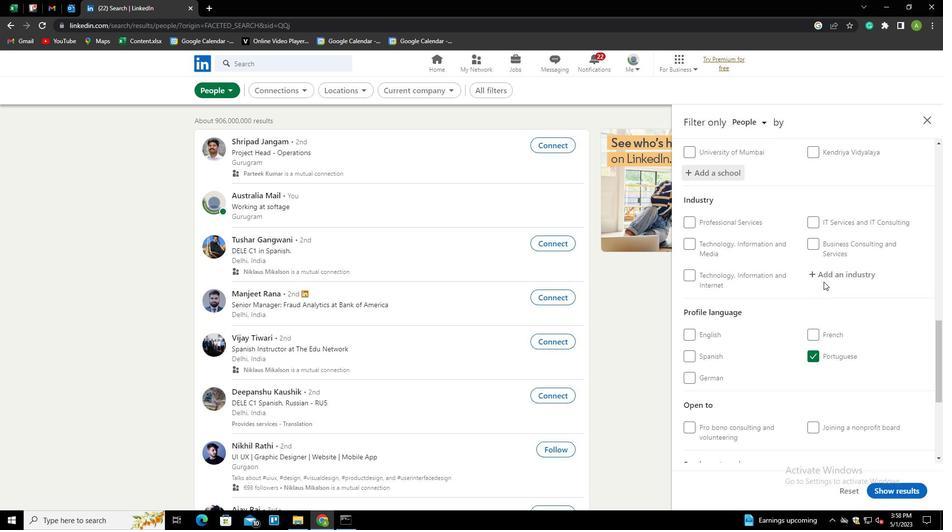 
Action: Mouse moved to (827, 273)
Screenshot: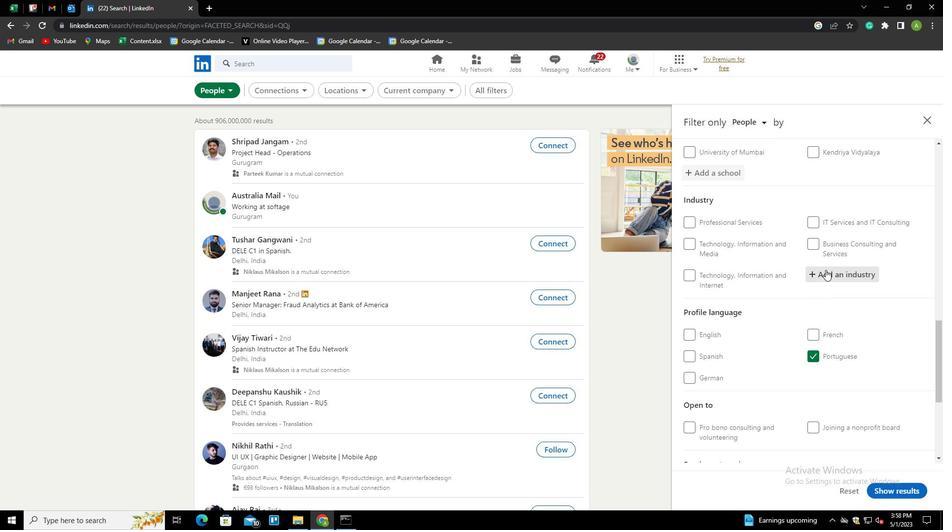 
Action: Mouse pressed left at (827, 273)
Screenshot: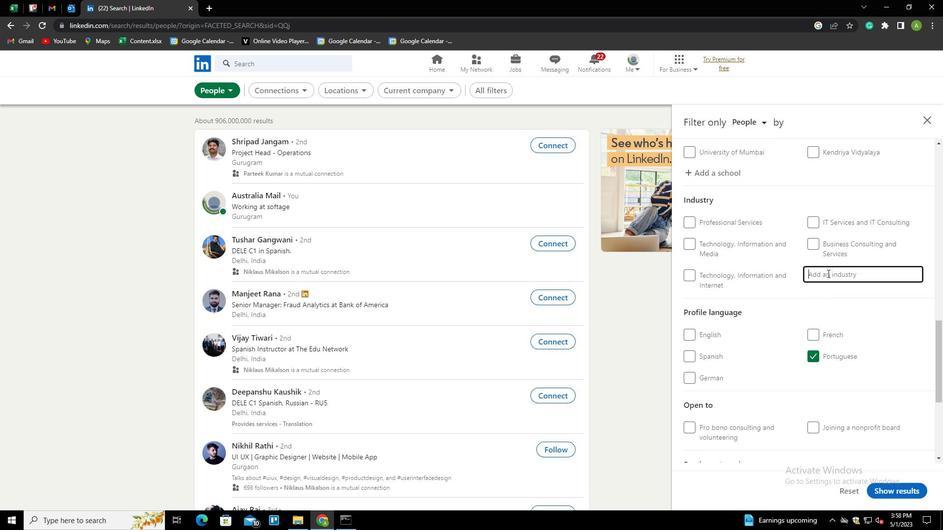
Action: Key pressed <Key.shift><Key.shift><Key.shift><Key.shift><Key.shift><Key.shift><Key.shift><Key.shift><Key.shift><Key.shift><Key.shift><Key.shift><Key.shift><Key.shift><Key.shift><Key.shift><Key.shift><Key.shift><Key.shift><Key.shift><Key.shift><Key.shift><Key.shift><Key.shift><Key.shift><Key.shift><Key.shift><Key.shift><Key.shift><Key.shift><Key.shift><Key.shift><Key.shift><Key.shift><Key.shift><Key.shift><Key.shift><Key.shift><Key.shift><Key.shift><Key.shift><Key.shift><Key.shift><Key.shift><Key.shift><Key.shift><Key.shift><Key.shift><Key.shift><Key.shift><Key.shift><Key.shift><Key.shift><Key.shift><Key.shift><Key.shift><Key.shift><Key.shift><Key.shift><Key.shift><Key.shift><Key.shift><Key.shift><Key.shift><Key.shift><Key.shift>RETAIL<Key.space><Key.down><Key.down><Key.shift>APPL<Key.down><Key.enter>
Screenshot: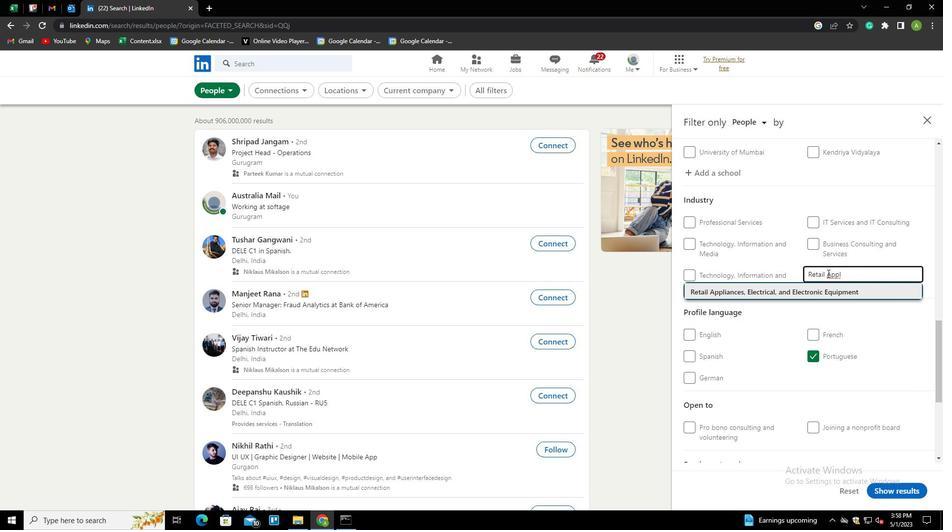 
Action: Mouse scrolled (827, 273) with delta (0, 0)
Screenshot: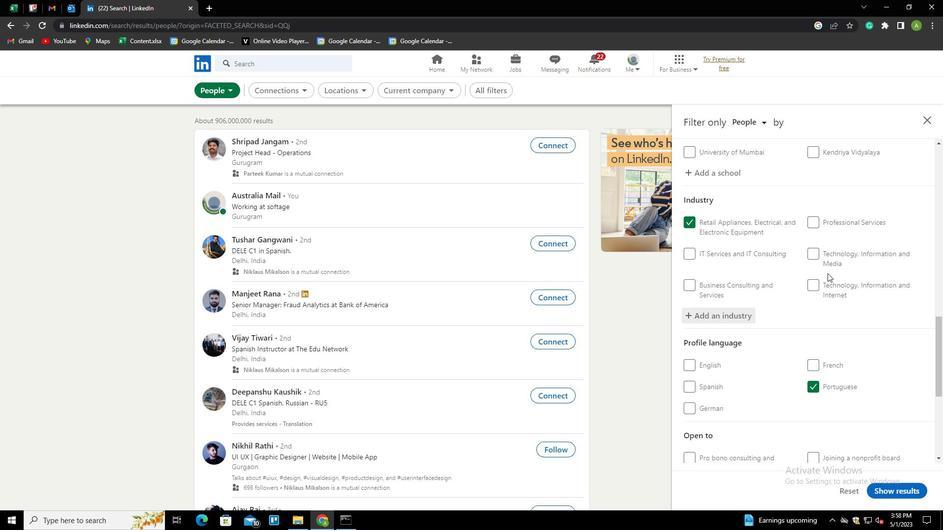 
Action: Mouse scrolled (827, 273) with delta (0, 0)
Screenshot: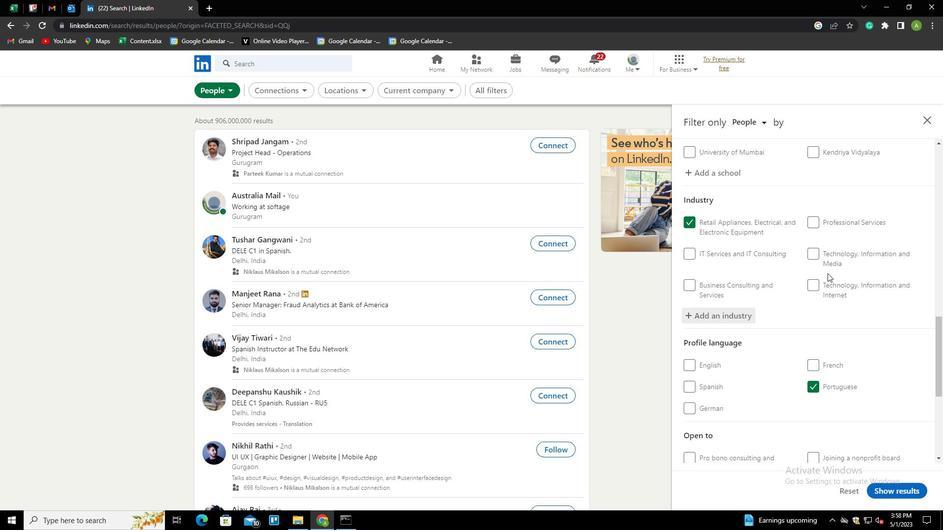 
Action: Mouse scrolled (827, 273) with delta (0, 0)
Screenshot: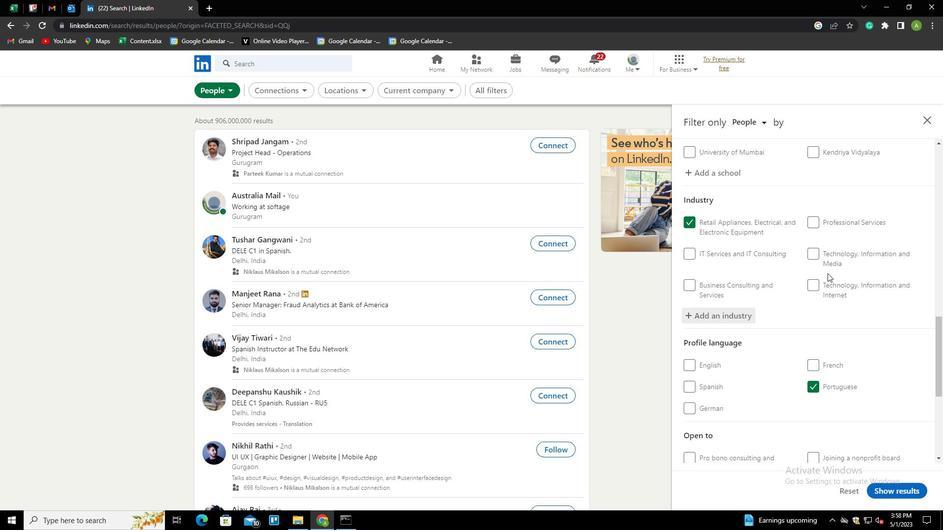 
Action: Mouse scrolled (827, 273) with delta (0, 0)
Screenshot: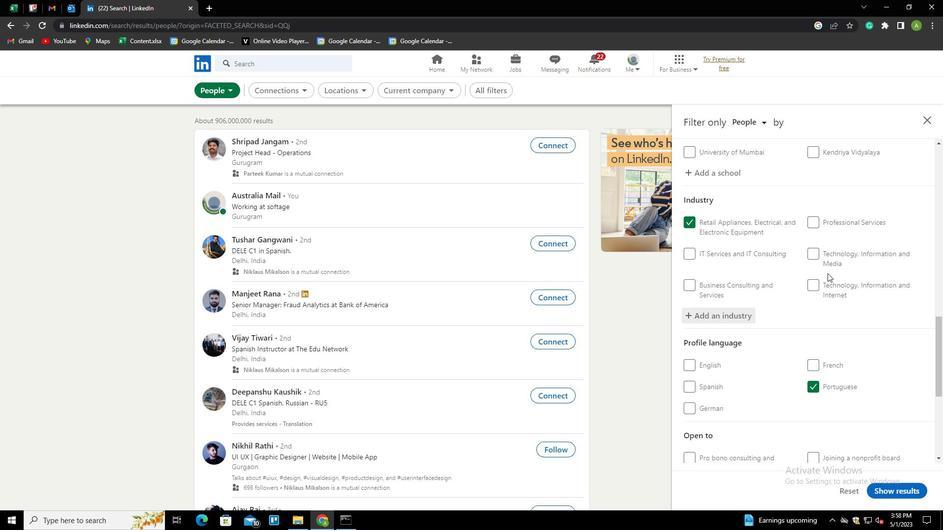 
Action: Mouse moved to (824, 292)
Screenshot: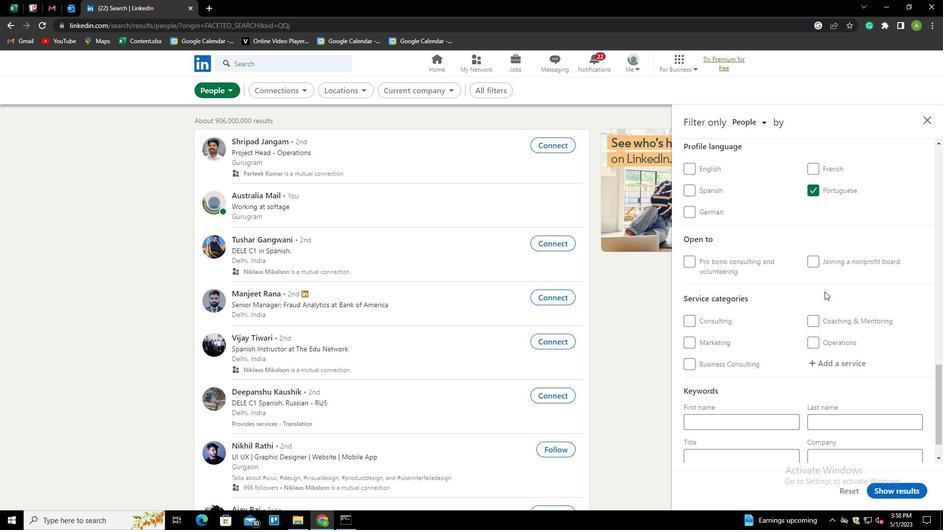 
Action: Mouse scrolled (824, 291) with delta (0, 0)
Screenshot: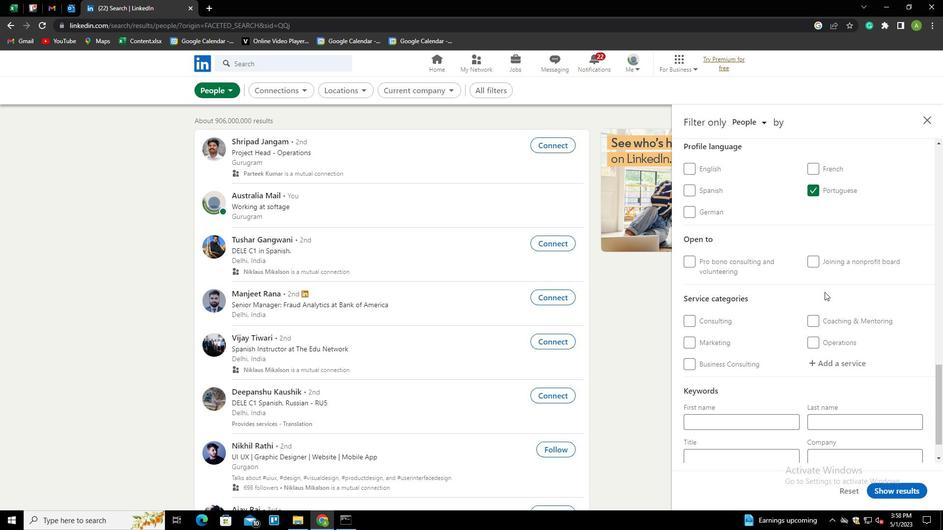 
Action: Mouse scrolled (824, 291) with delta (0, 0)
Screenshot: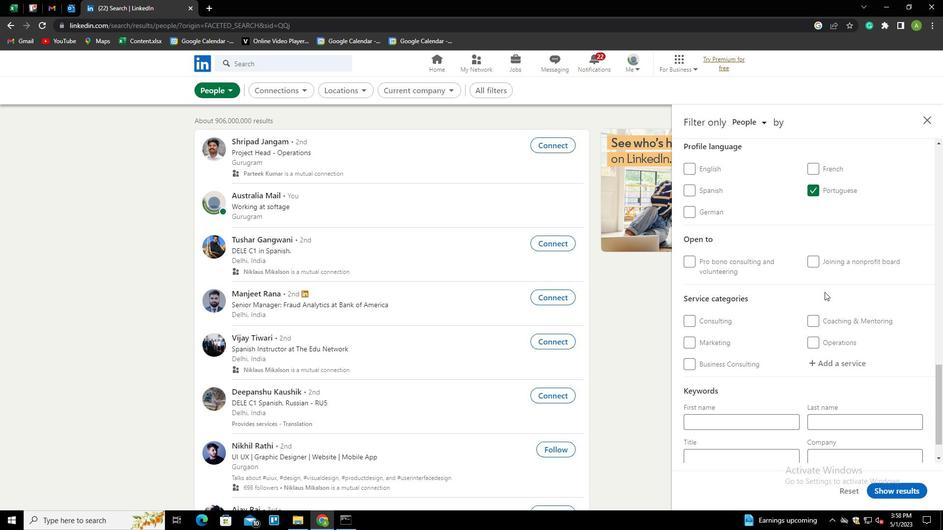 
Action: Mouse moved to (826, 325)
Screenshot: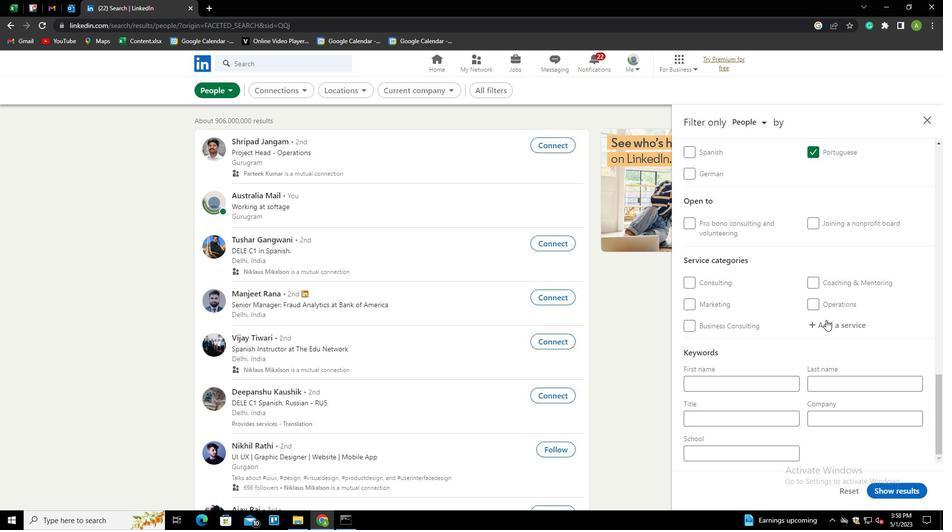 
Action: Mouse pressed left at (826, 325)
Screenshot: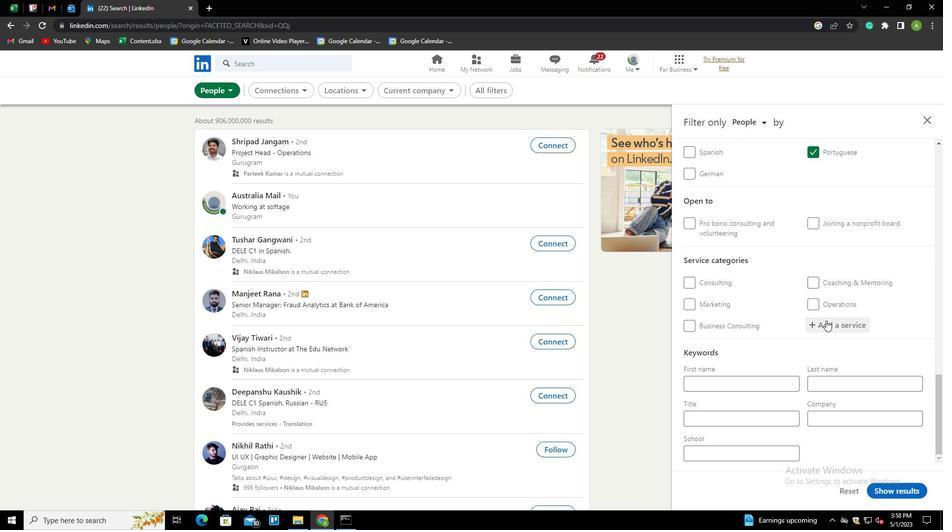 
Action: Mouse moved to (829, 325)
Screenshot: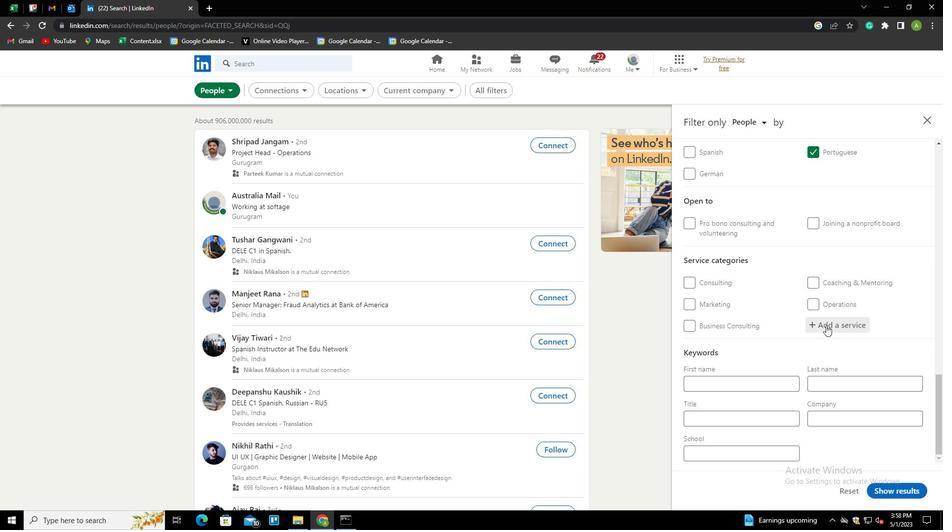 
Action: Mouse pressed left at (829, 325)
Screenshot: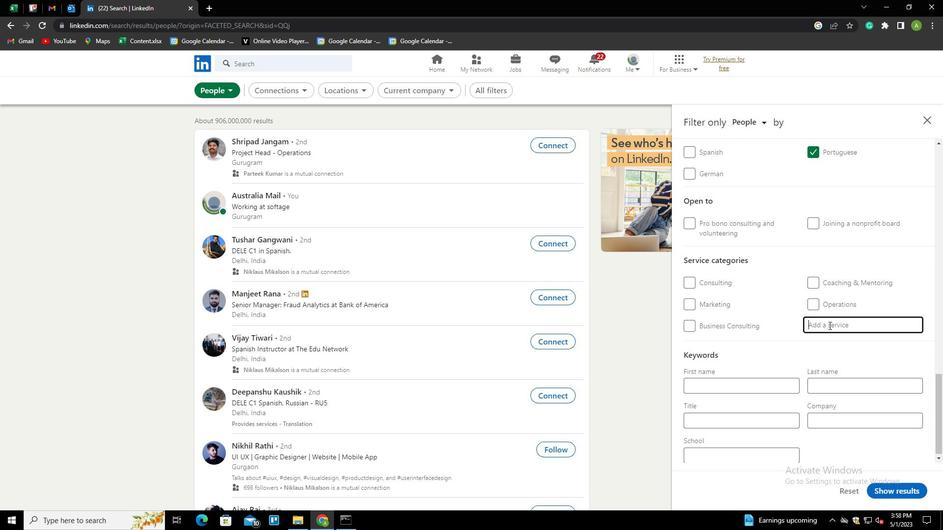
Action: Mouse moved to (823, 325)
Screenshot: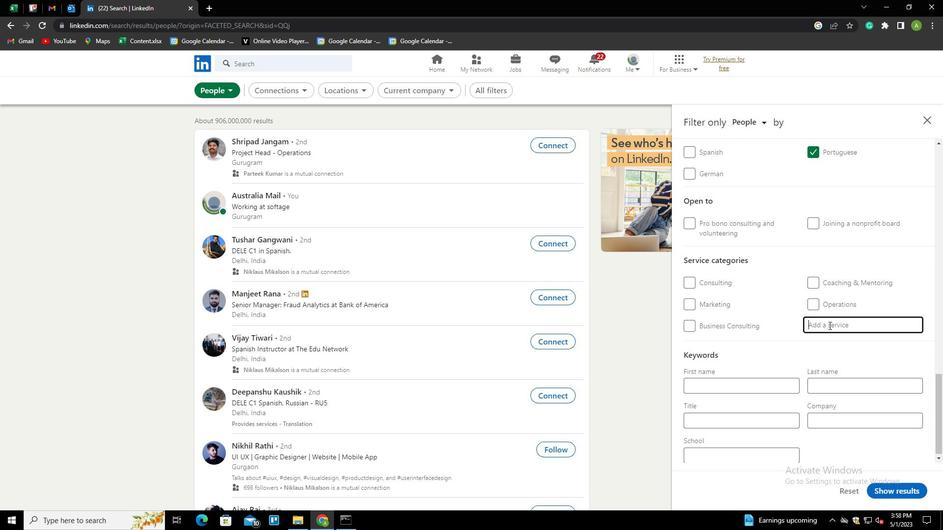 
Action: Key pressed <Key.shift><Key.shift><Key.shift><Key.shift><Key.shift><Key.shift><Key.shift><Key.shift><Key.shift><Key.shift><Key.shift><Key.shift><Key.shift>D<Key.backspace>EDIT<Key.down><Key.enter>
Screenshot: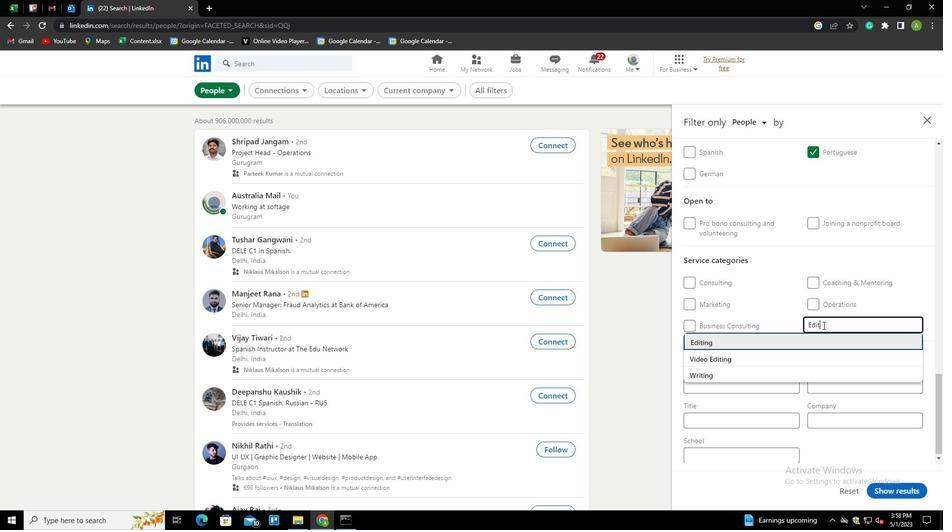 
Action: Mouse scrolled (823, 325) with delta (0, 0)
Screenshot: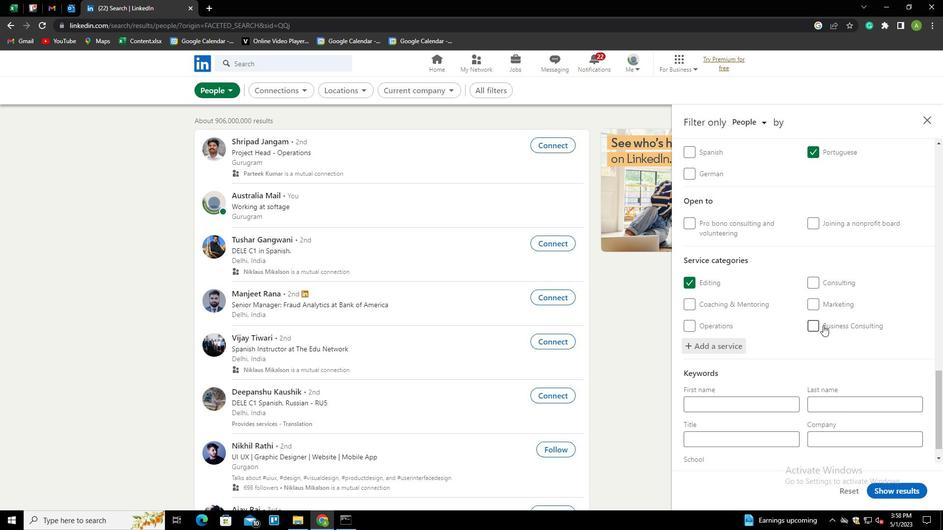 
Action: Mouse scrolled (823, 325) with delta (0, 0)
Screenshot: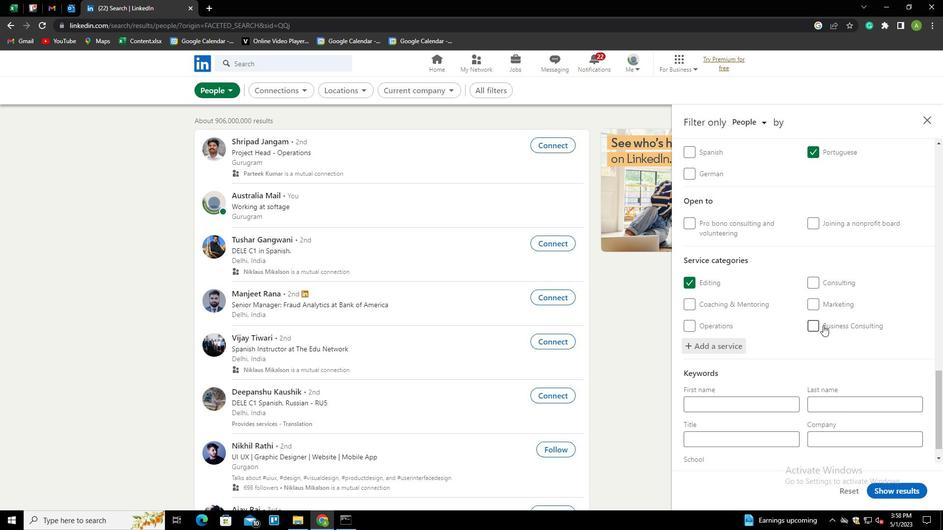 
Action: Mouse moved to (822, 325)
Screenshot: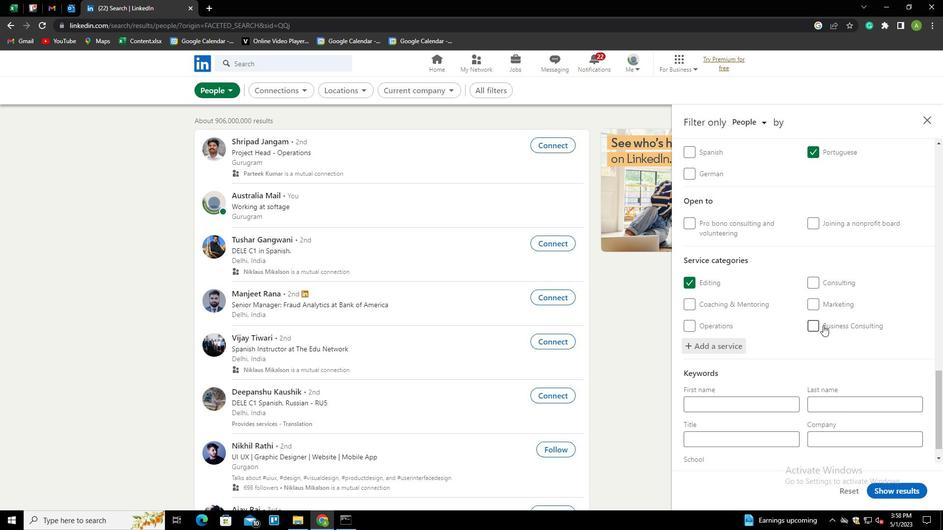 
Action: Mouse scrolled (822, 325) with delta (0, 0)
Screenshot: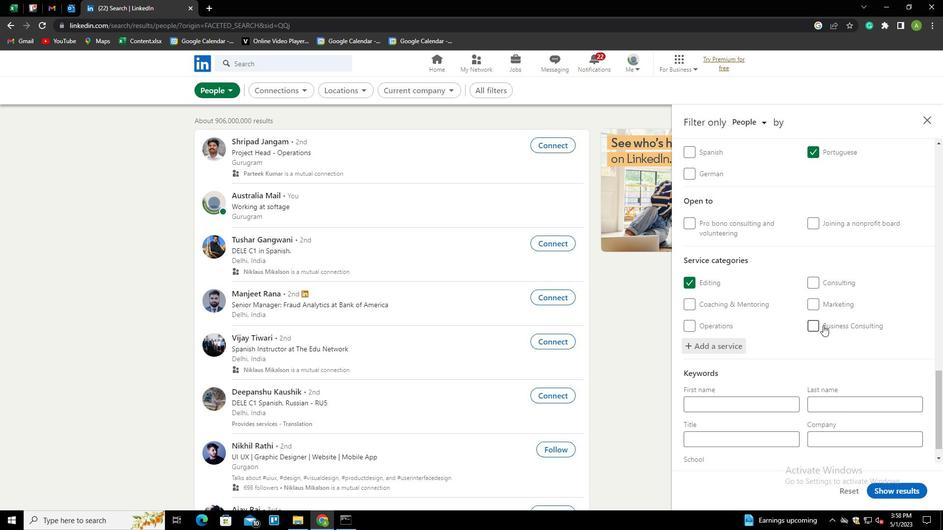 
Action: Mouse moved to (821, 325)
Screenshot: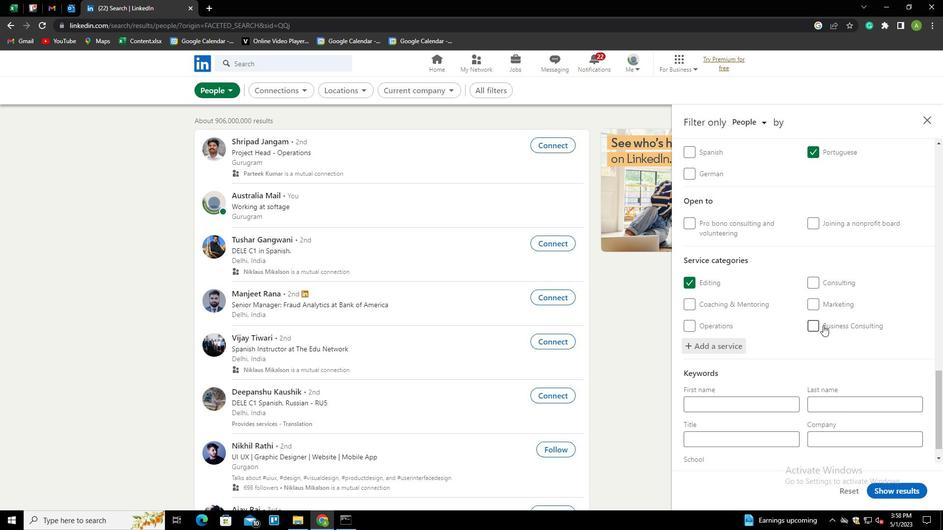 
Action: Mouse scrolled (821, 325) with delta (0, 0)
Screenshot: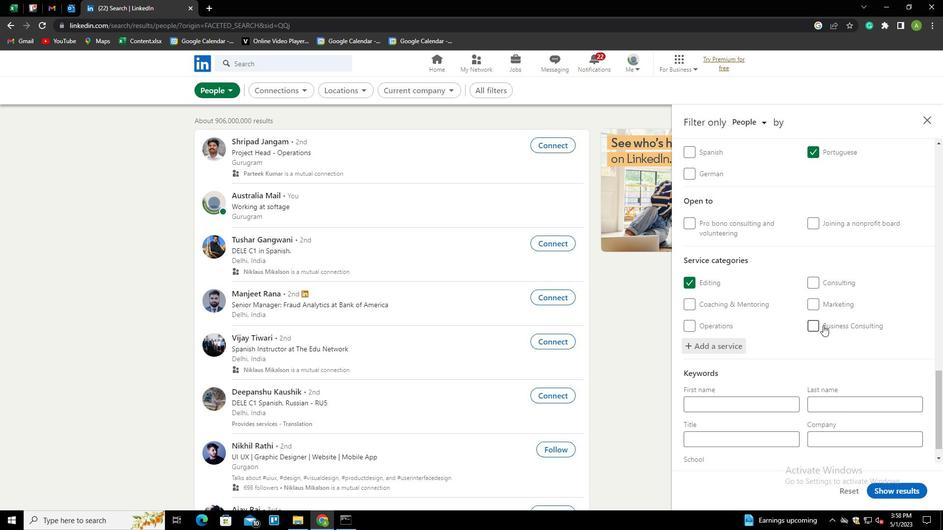 
Action: Mouse moved to (821, 325)
Screenshot: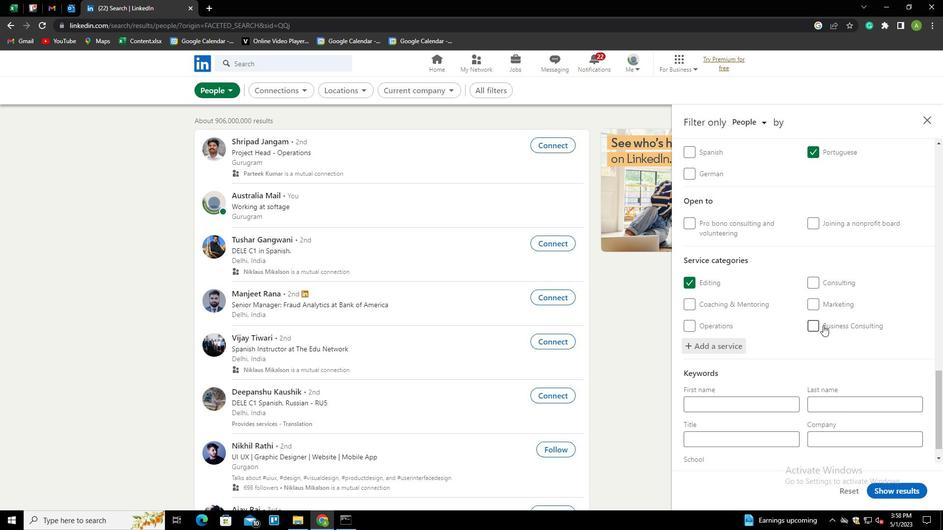 
Action: Mouse scrolled (821, 325) with delta (0, 0)
Screenshot: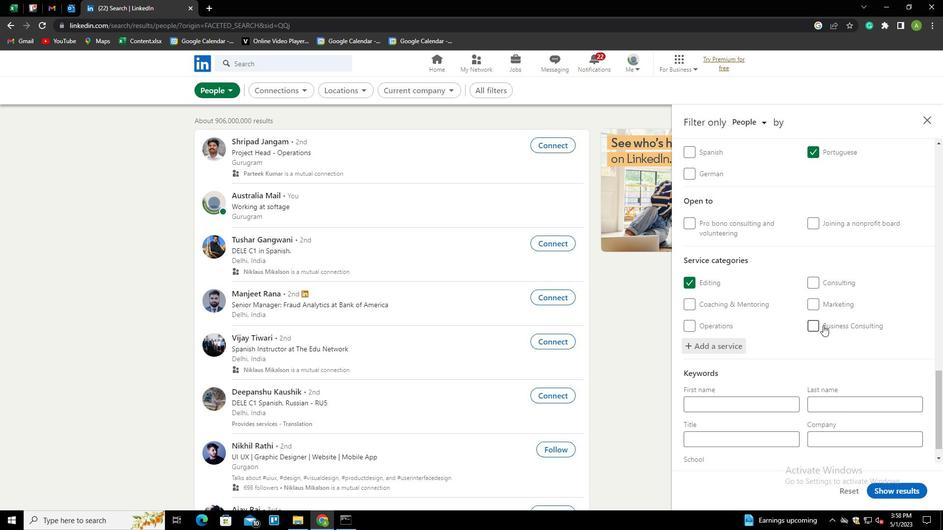 
Action: Mouse scrolled (821, 325) with delta (0, 0)
Screenshot: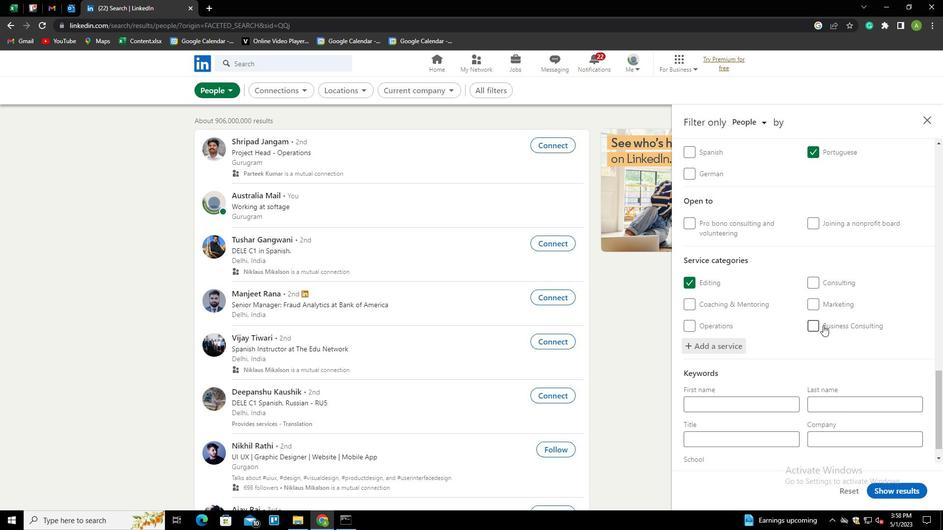 
Action: Mouse scrolled (821, 325) with delta (0, 0)
Screenshot: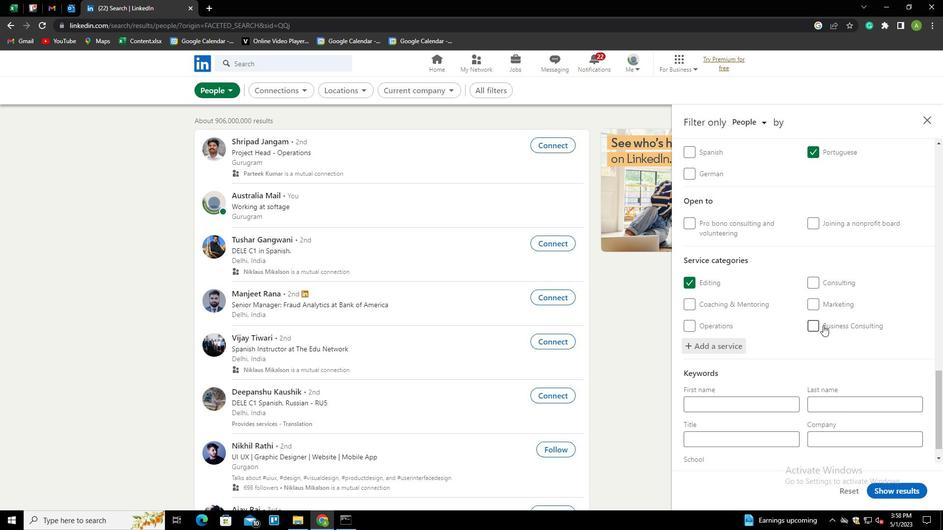 
Action: Mouse scrolled (821, 325) with delta (0, 0)
Screenshot: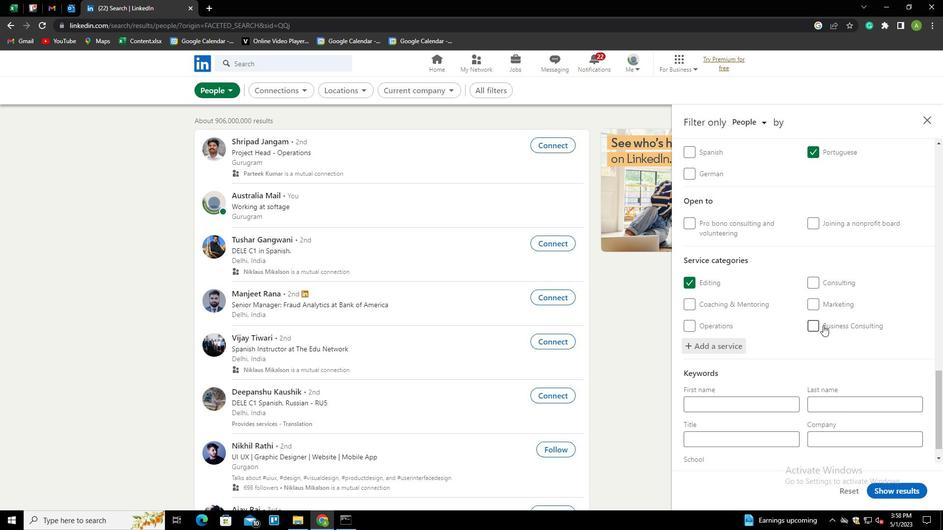 
Action: Mouse moved to (716, 419)
Screenshot: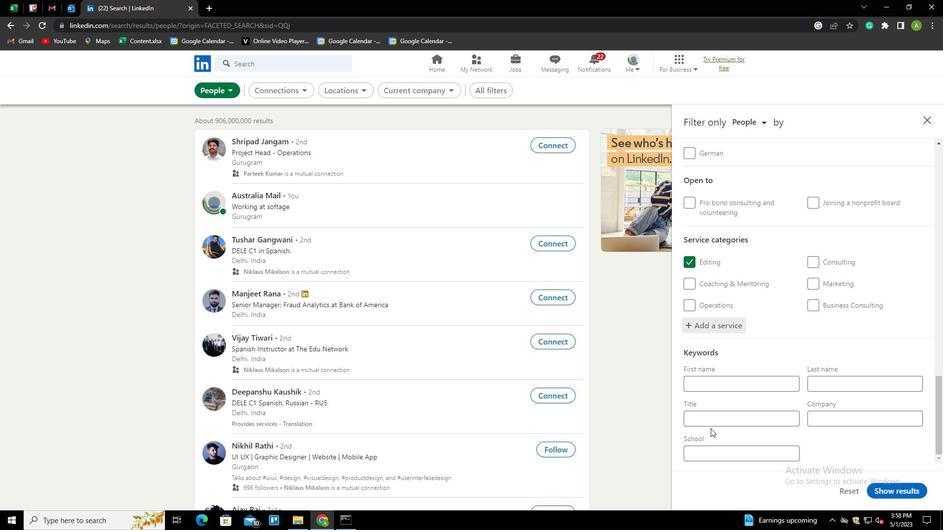 
Action: Mouse pressed left at (716, 419)
Screenshot: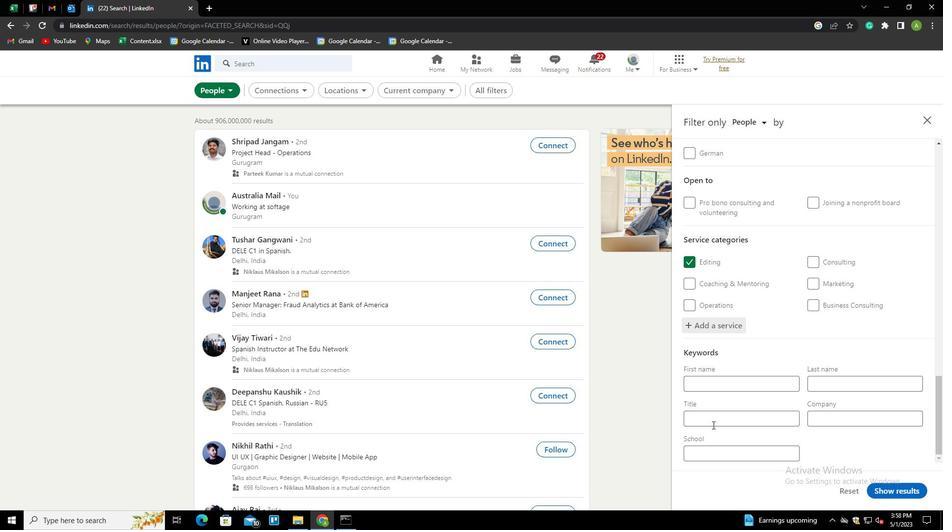 
Action: Key pressed <Key.shift>RECEPTIONIST
Screenshot: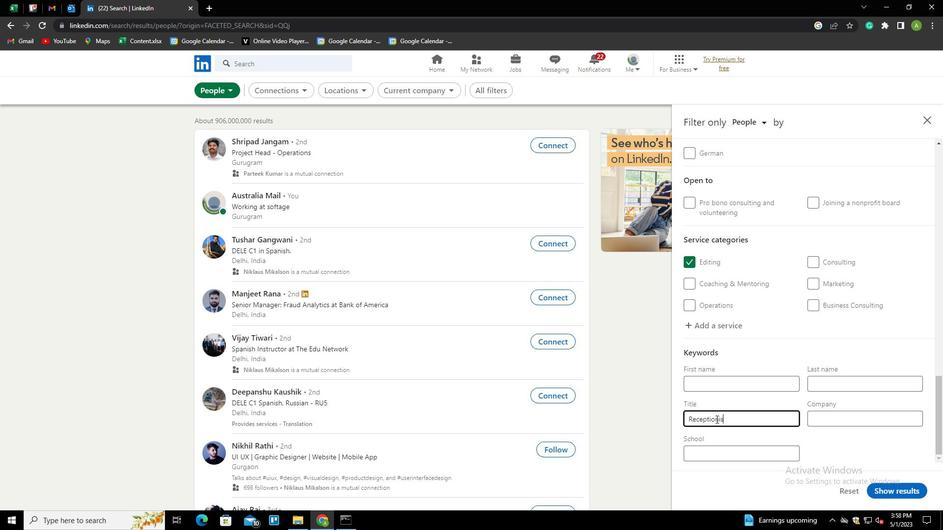 
Action: Mouse moved to (819, 435)
Screenshot: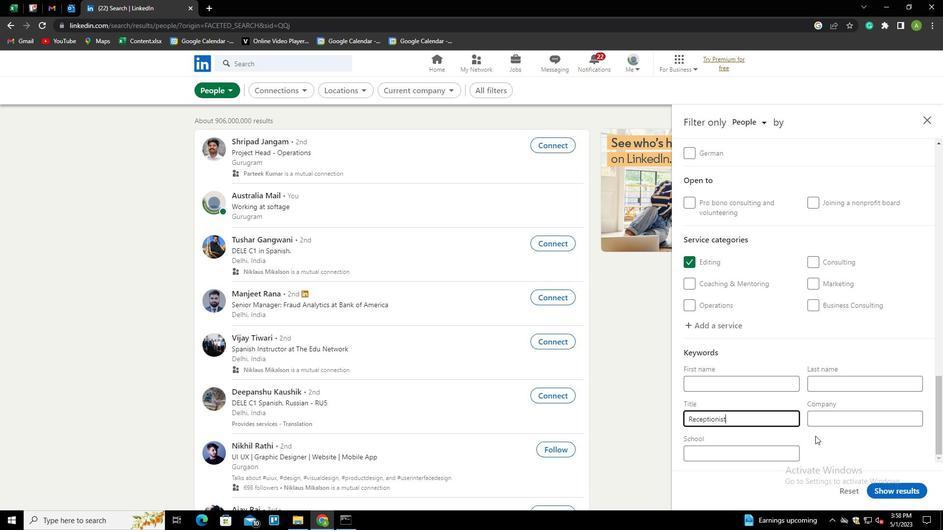 
Action: Mouse pressed left at (819, 435)
Screenshot: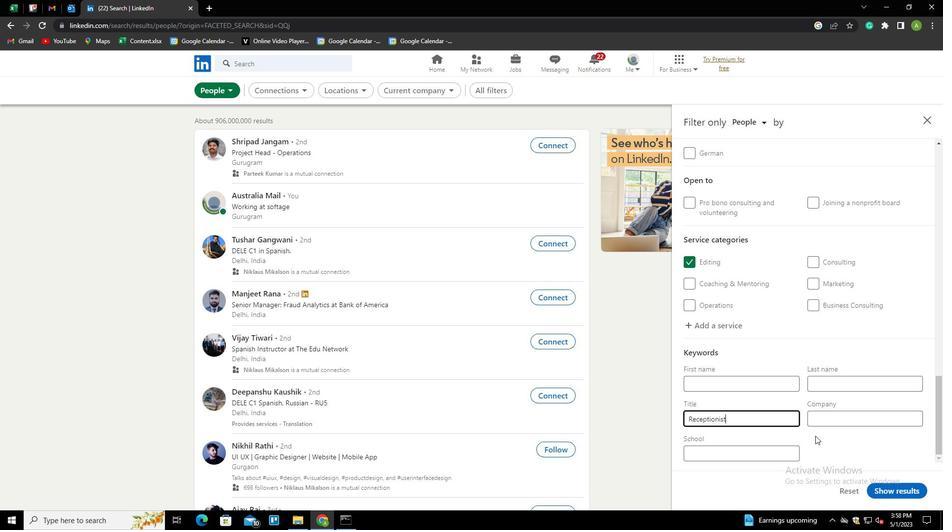 
Action: Mouse moved to (885, 489)
Screenshot: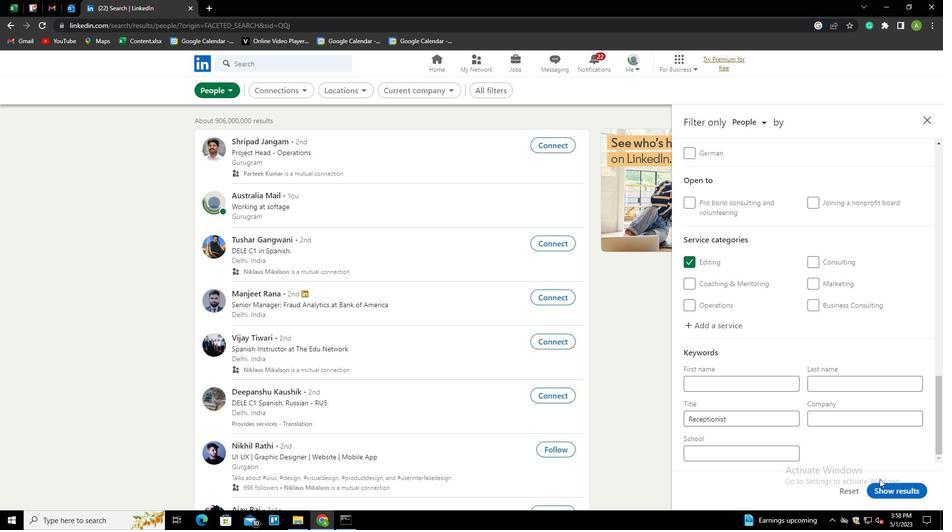
Action: Mouse pressed left at (885, 489)
Screenshot: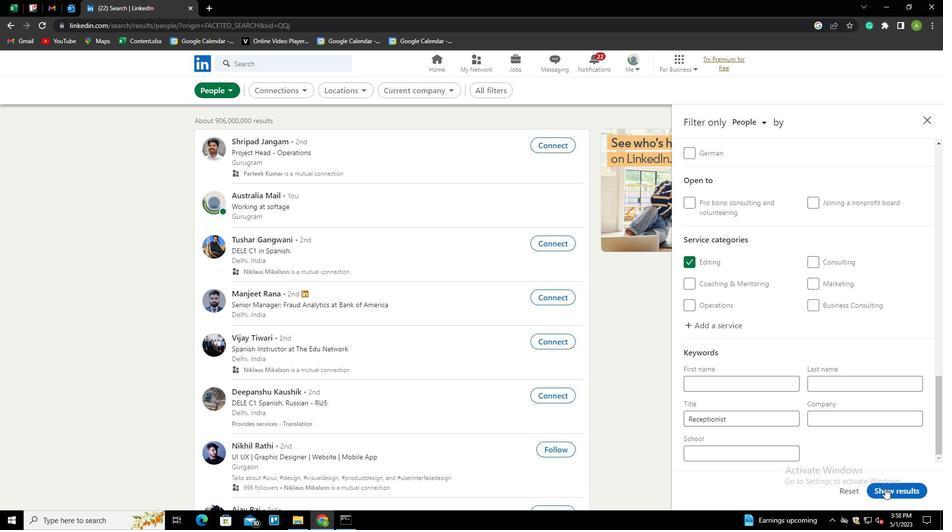 
